 Task: Create a due date automation trigger when advanced on, on the wednesday of the week before a card is due add checklist without checklist at 11:00 AM.
Action: Mouse moved to (1222, 87)
Screenshot: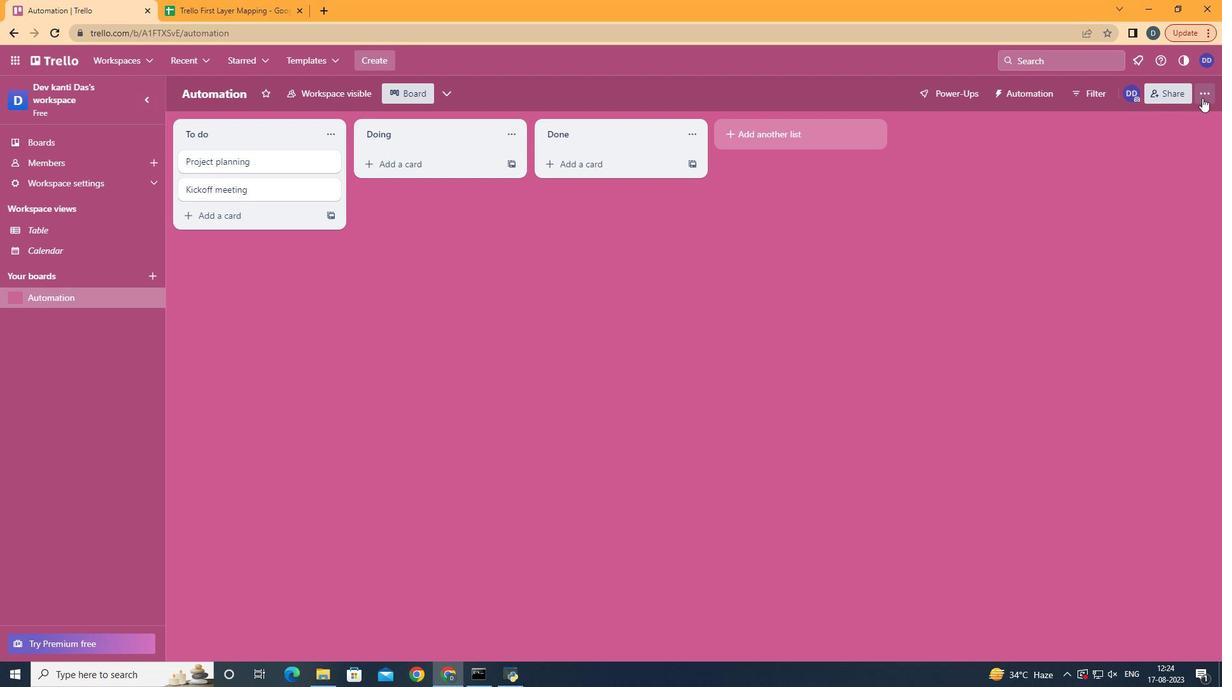 
Action: Mouse pressed left at (1222, 87)
Screenshot: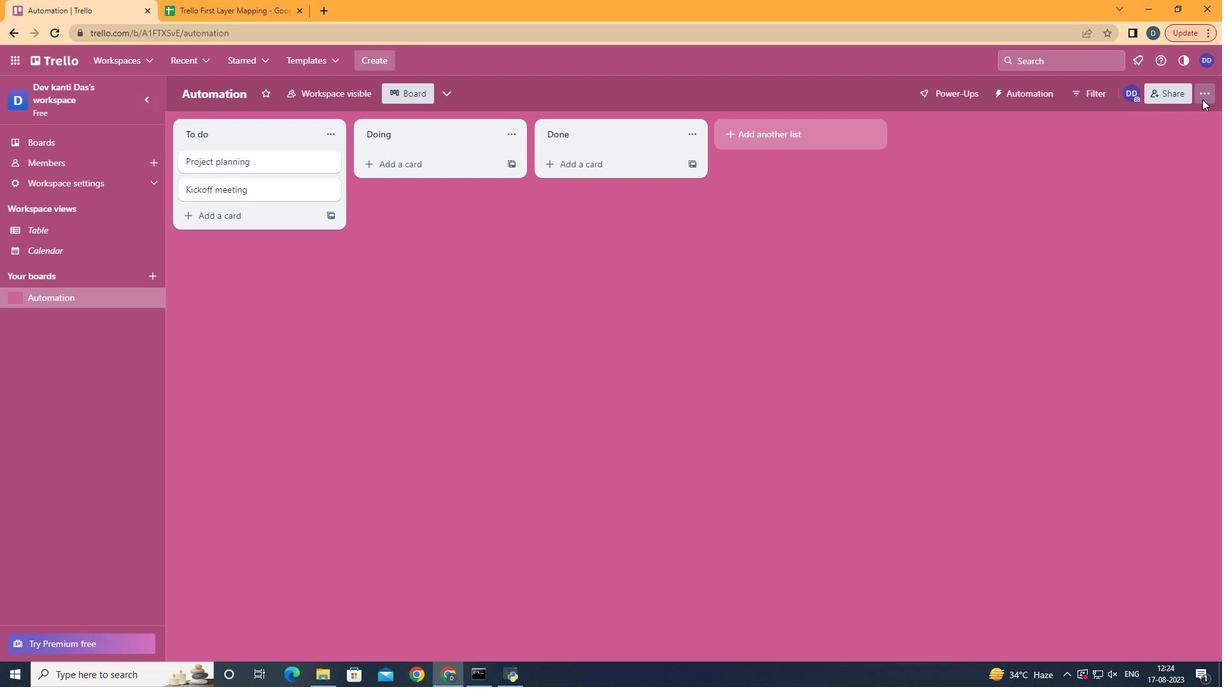 
Action: Mouse moved to (1182, 260)
Screenshot: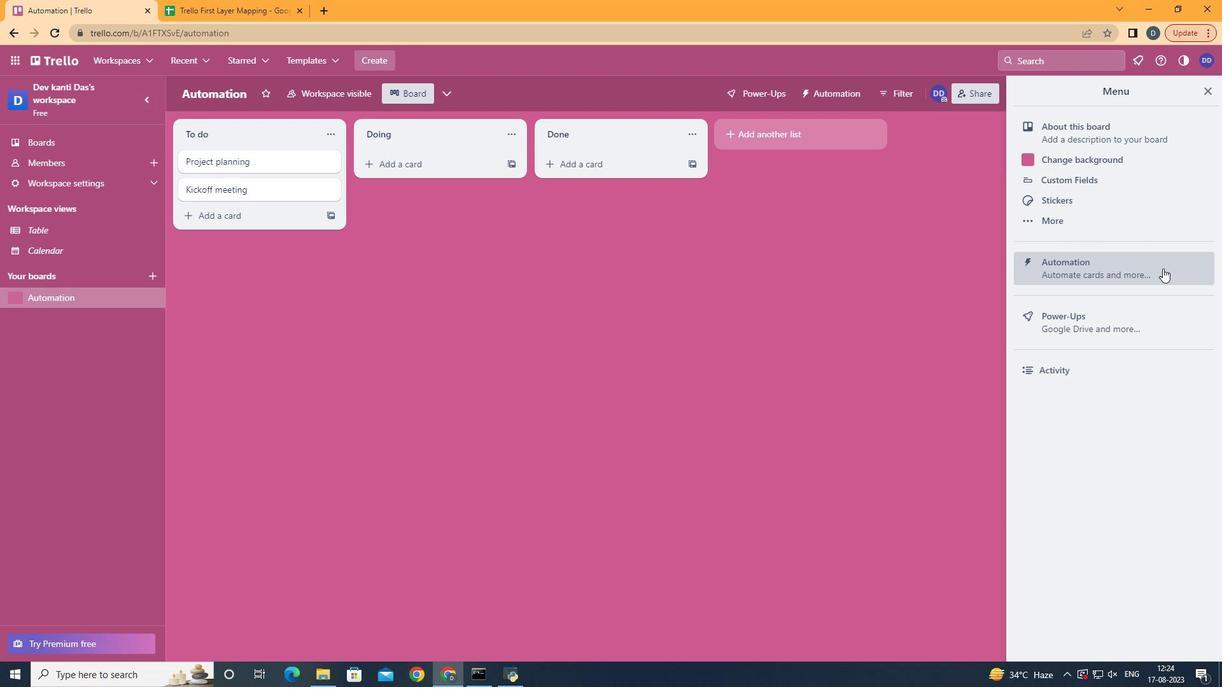 
Action: Mouse pressed left at (1182, 260)
Screenshot: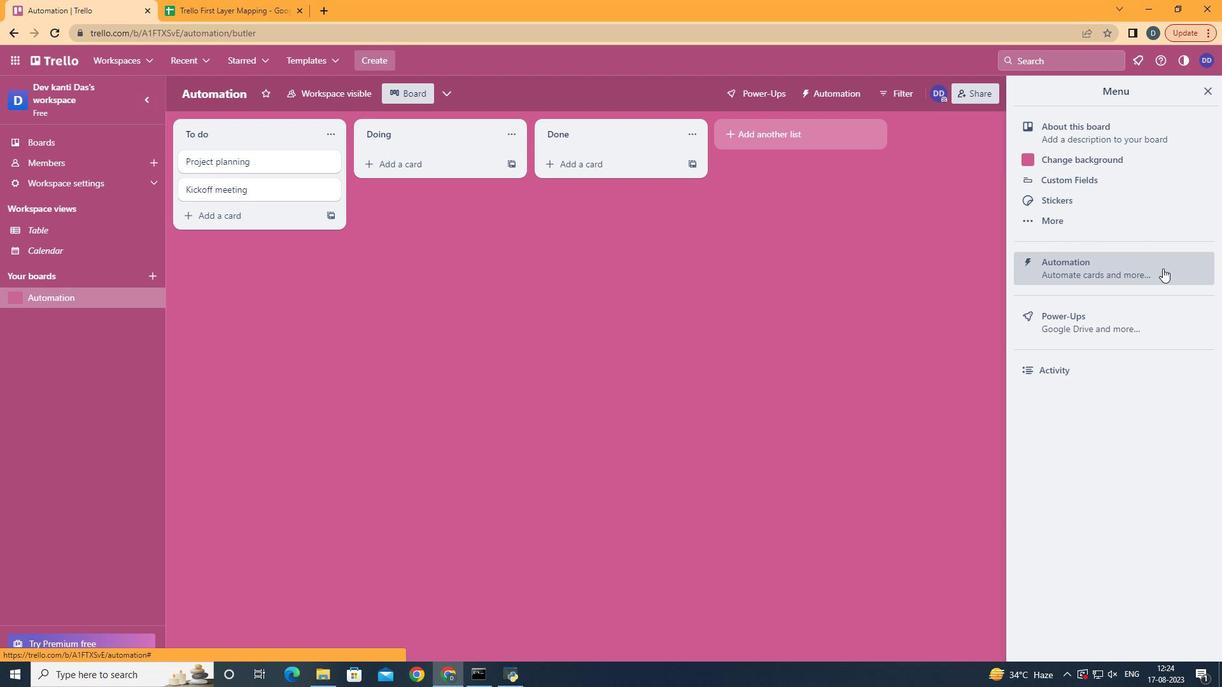 
Action: Mouse moved to (270, 252)
Screenshot: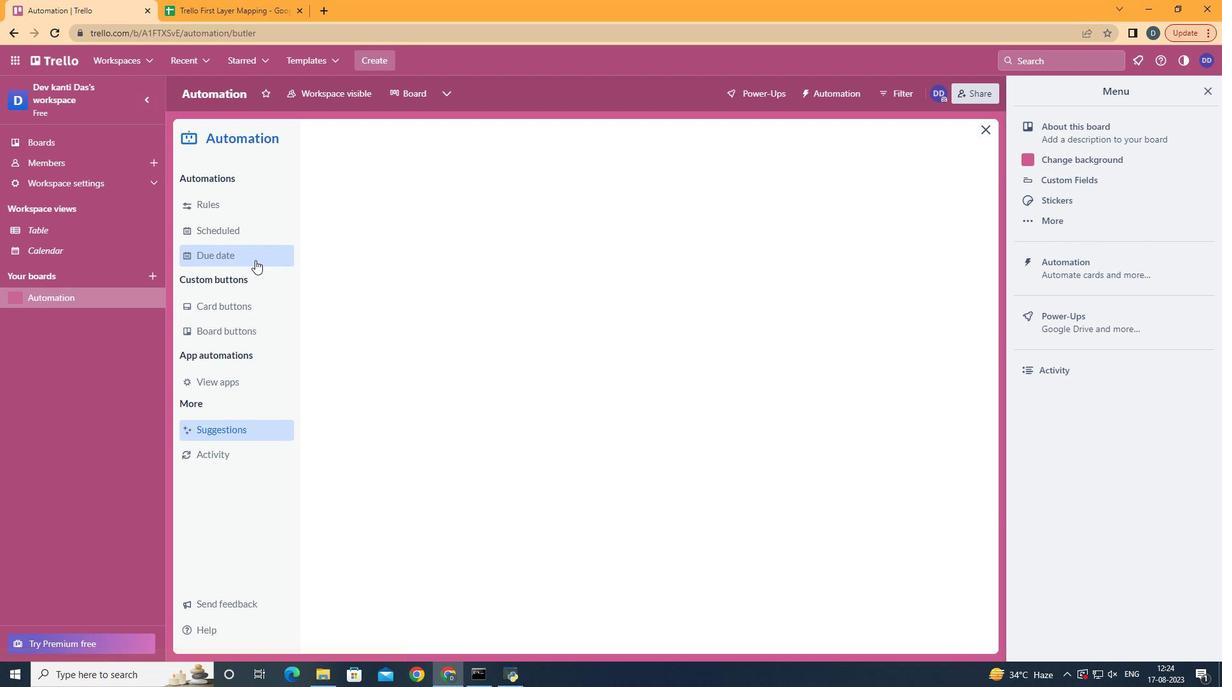 
Action: Mouse pressed left at (270, 252)
Screenshot: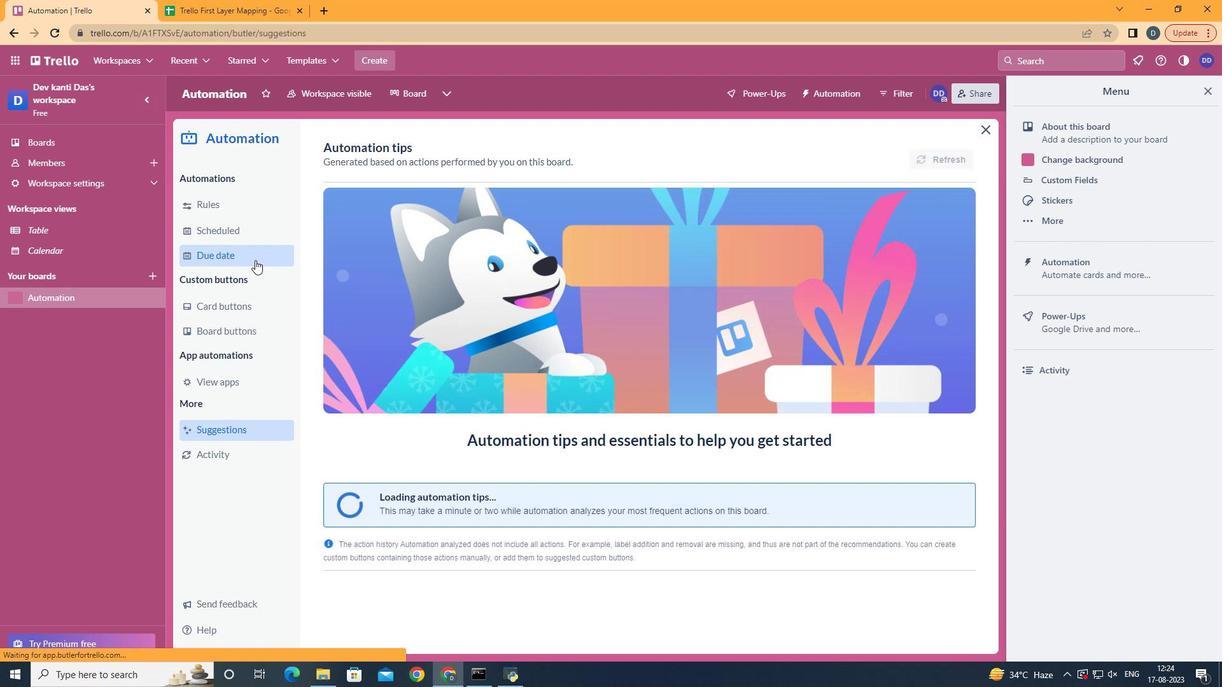 
Action: Mouse moved to (912, 141)
Screenshot: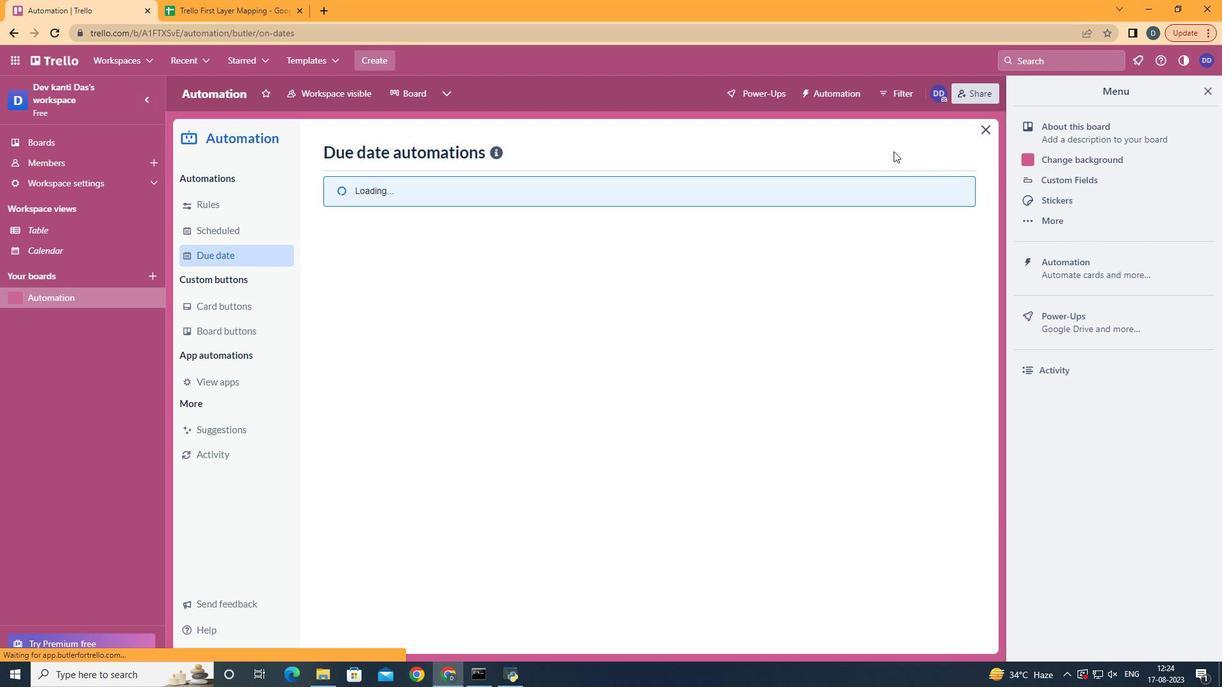 
Action: Mouse pressed left at (912, 141)
Screenshot: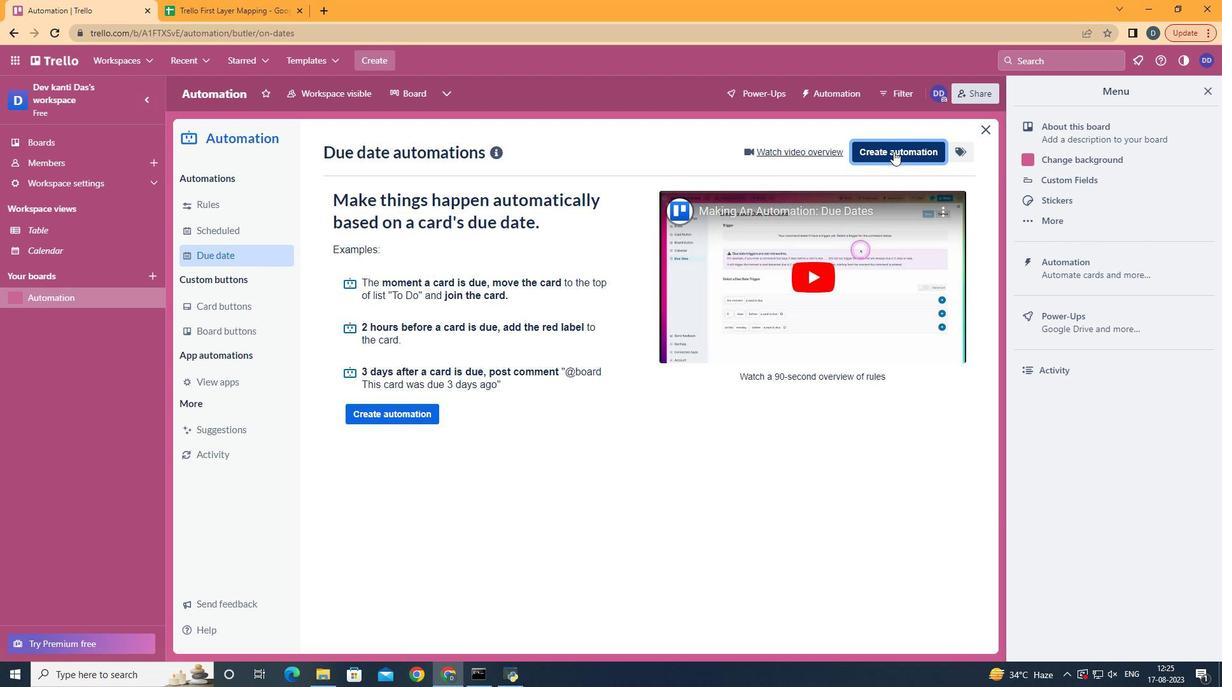 
Action: Mouse moved to (688, 254)
Screenshot: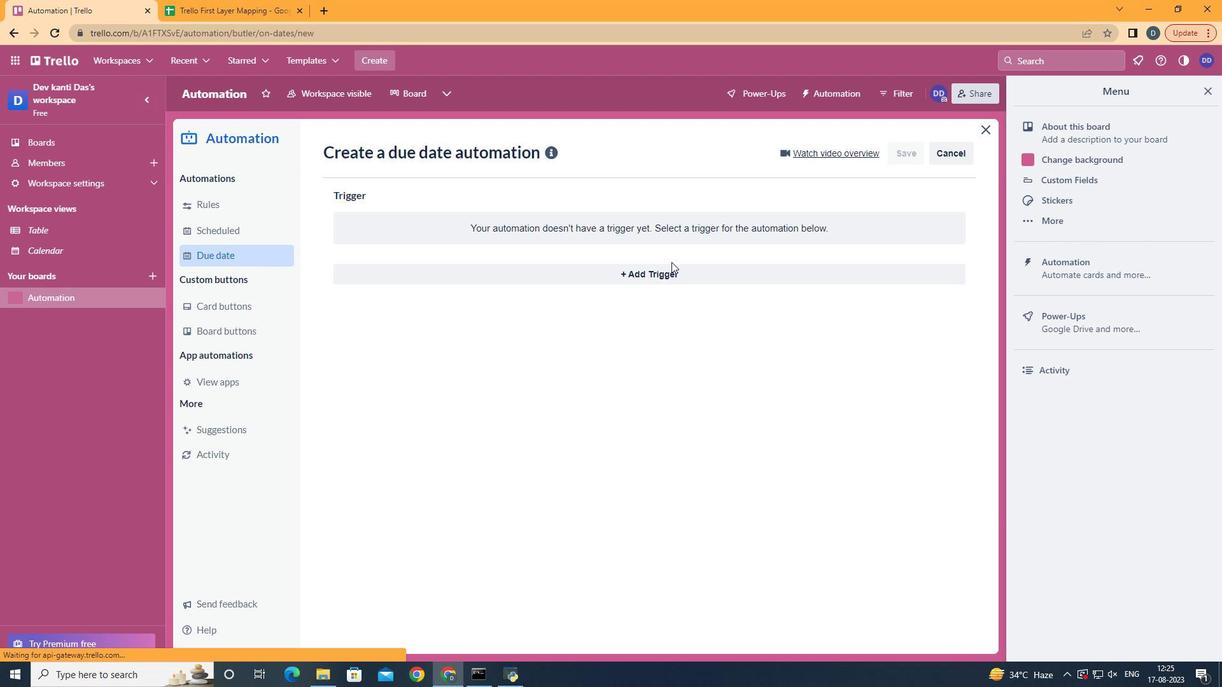 
Action: Mouse pressed left at (688, 254)
Screenshot: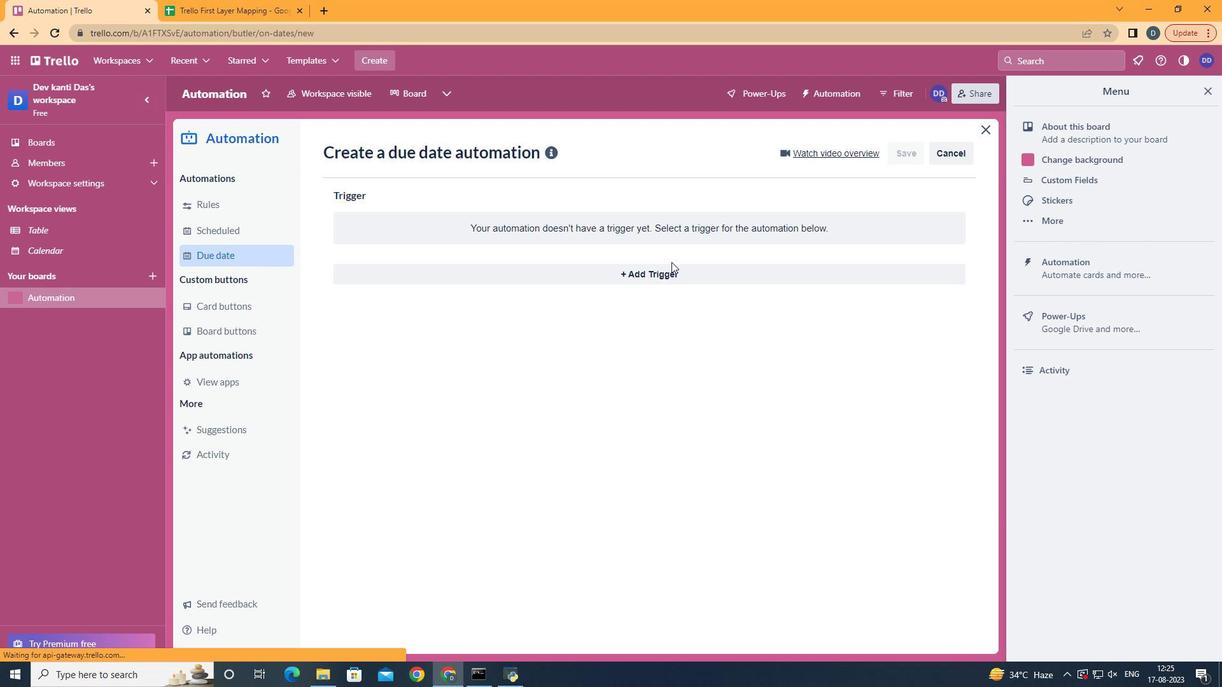 
Action: Mouse moved to (695, 261)
Screenshot: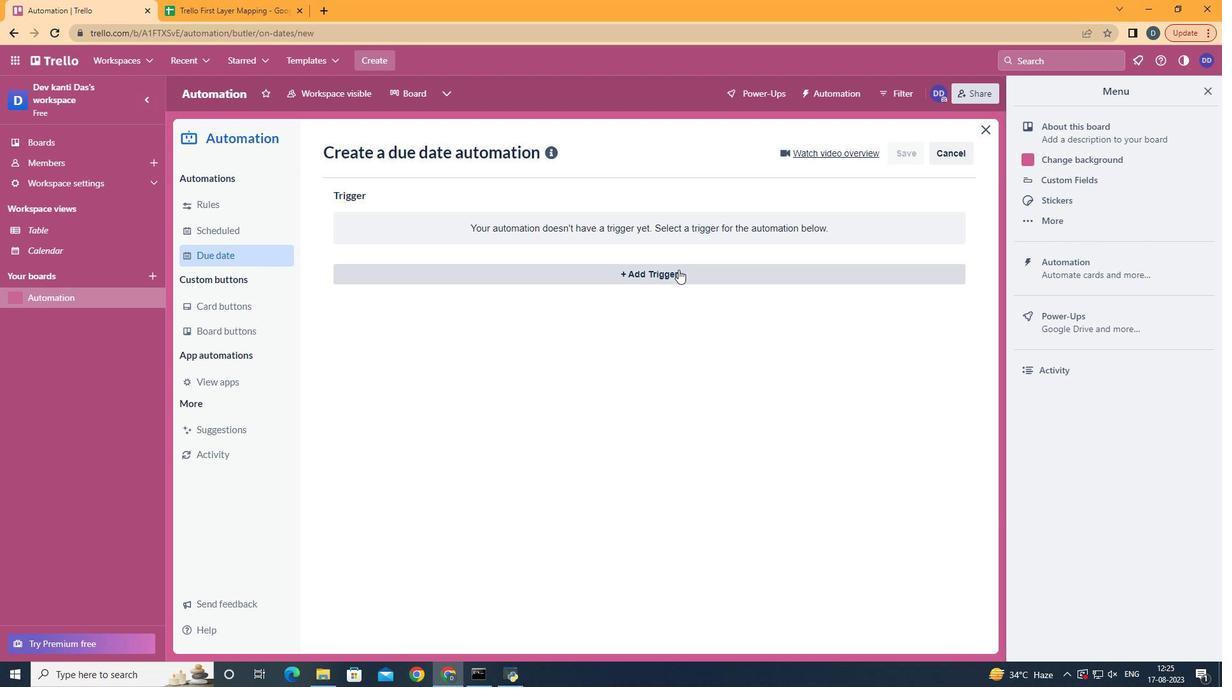 
Action: Mouse pressed left at (695, 261)
Screenshot: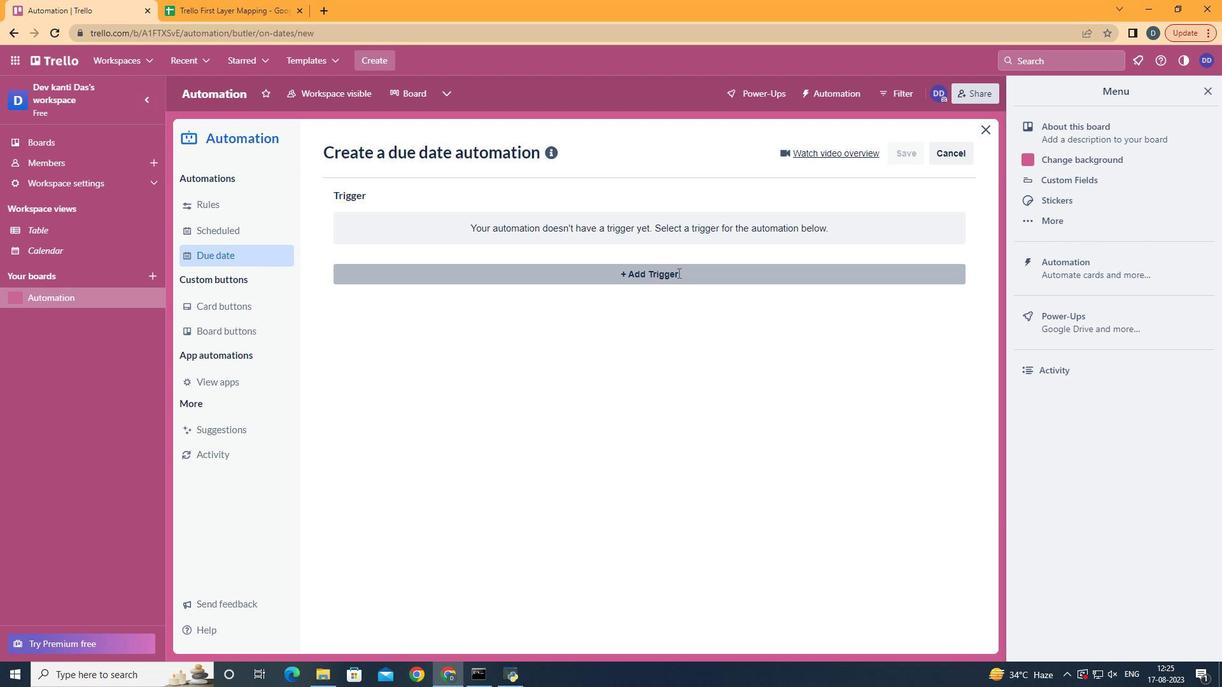
Action: Mouse moved to (440, 377)
Screenshot: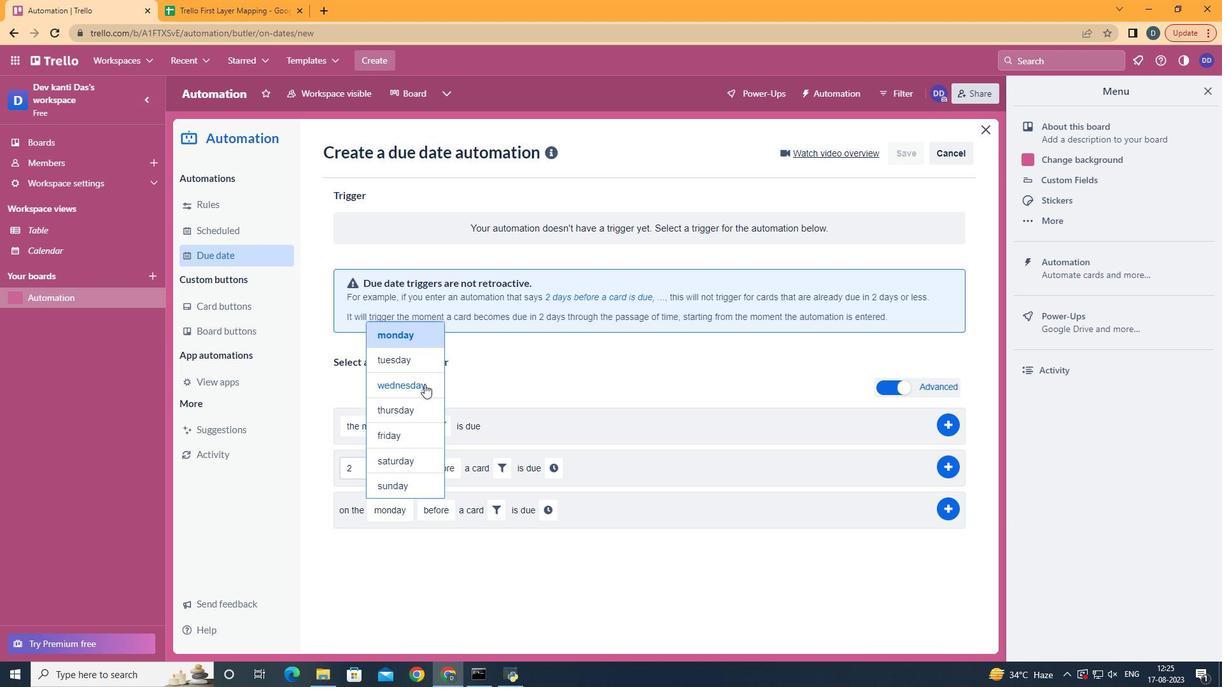 
Action: Mouse pressed left at (440, 377)
Screenshot: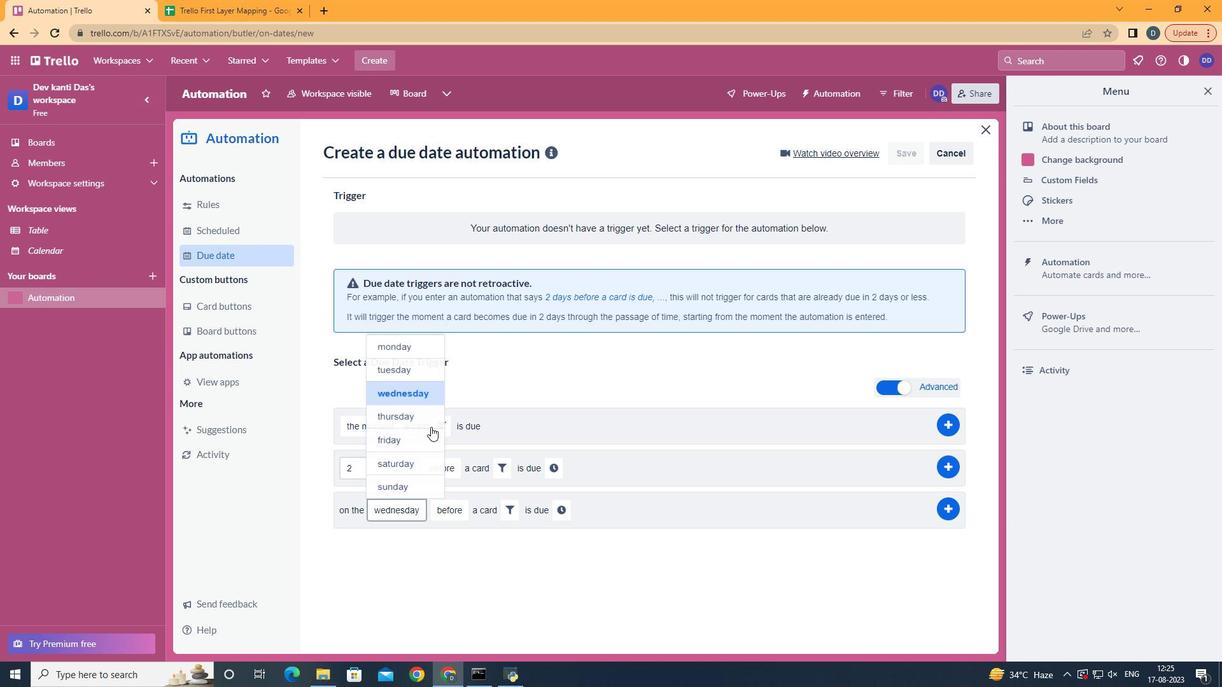 
Action: Mouse moved to (486, 612)
Screenshot: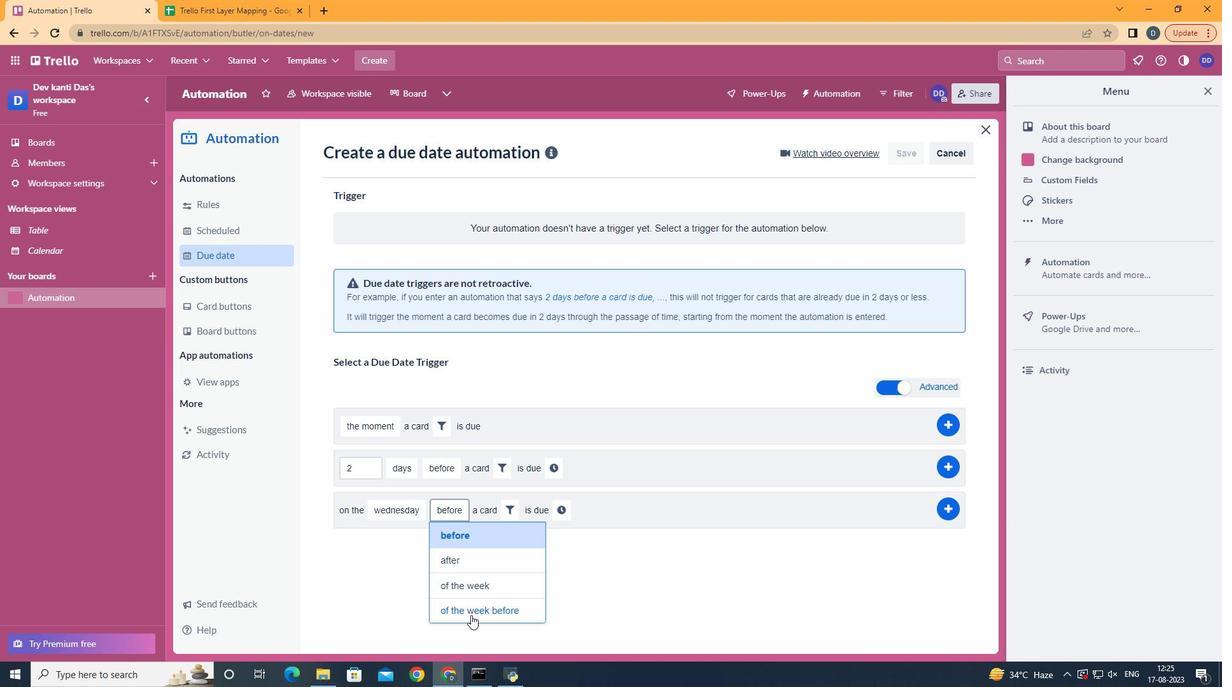 
Action: Mouse pressed left at (486, 612)
Screenshot: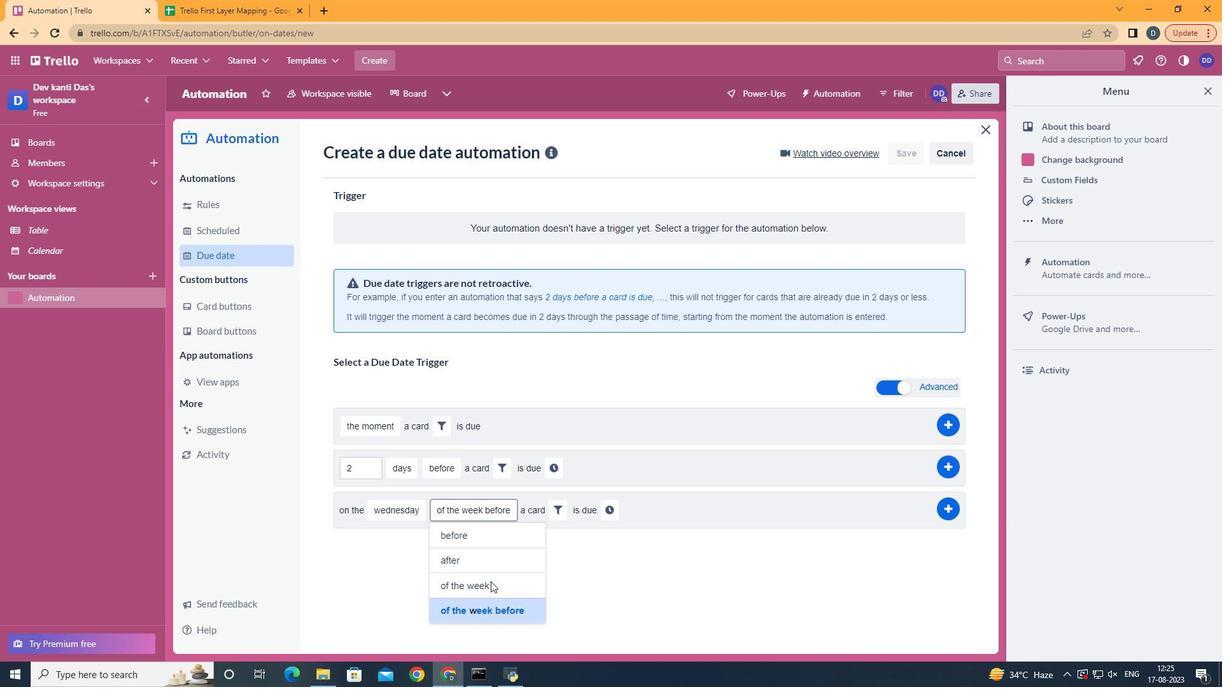 
Action: Mouse moved to (575, 506)
Screenshot: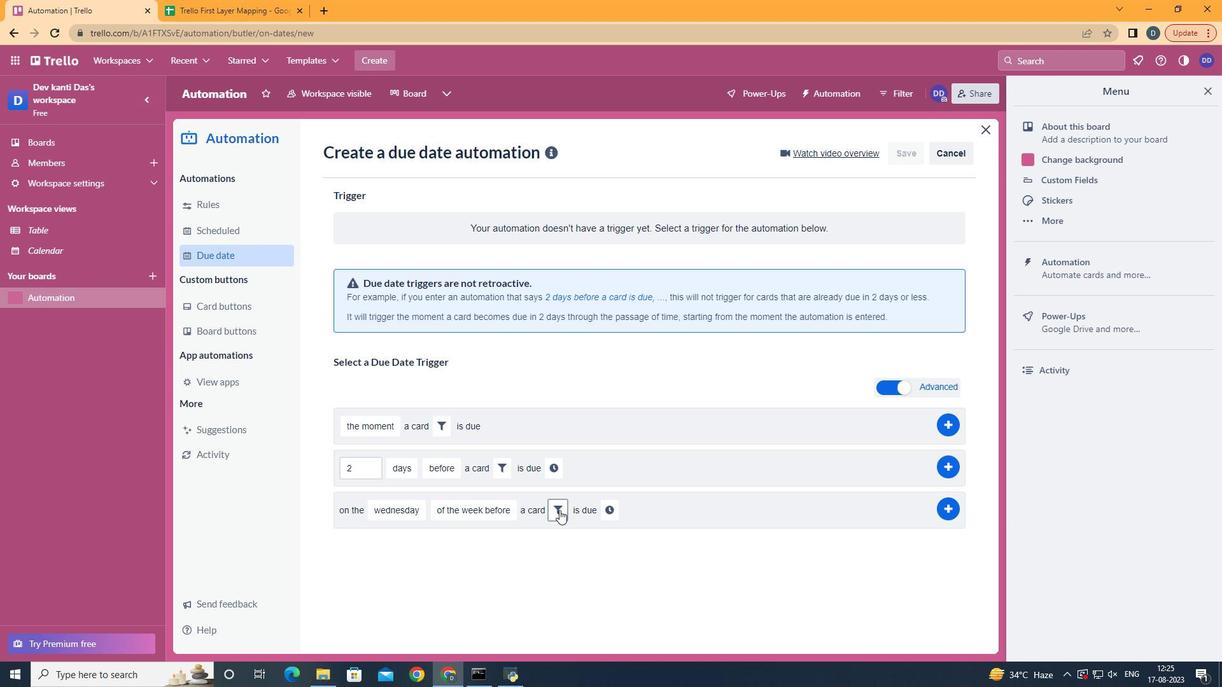 
Action: Mouse pressed left at (575, 506)
Screenshot: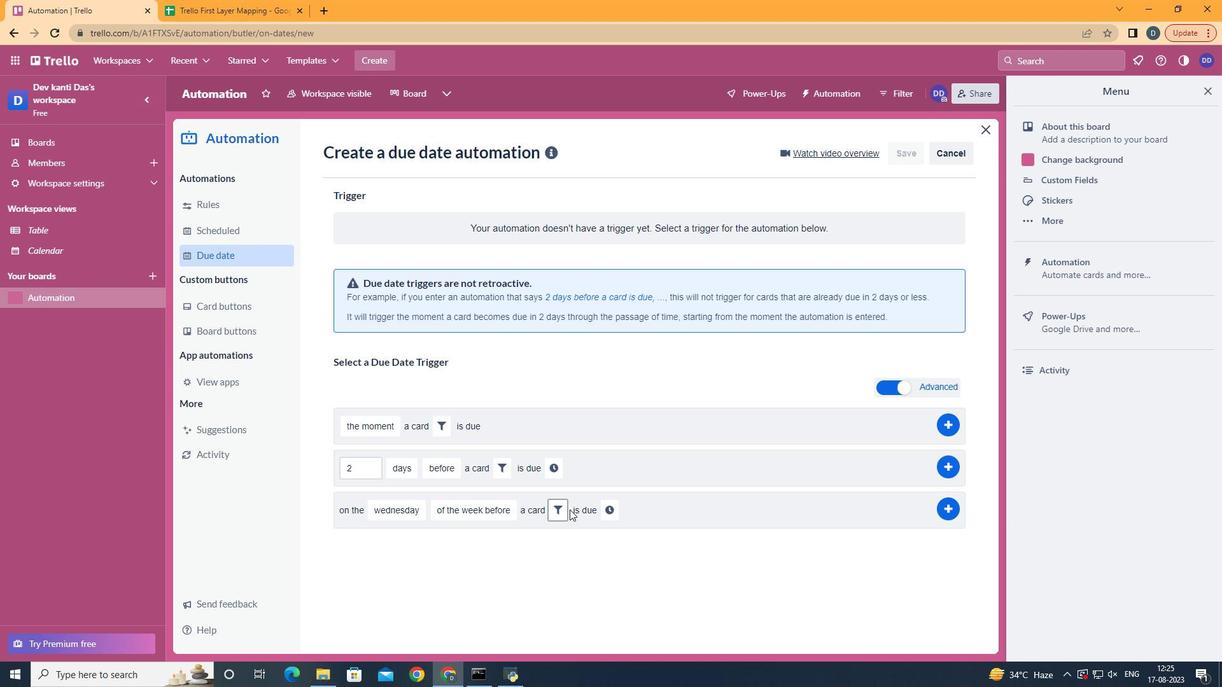 
Action: Mouse moved to (652, 547)
Screenshot: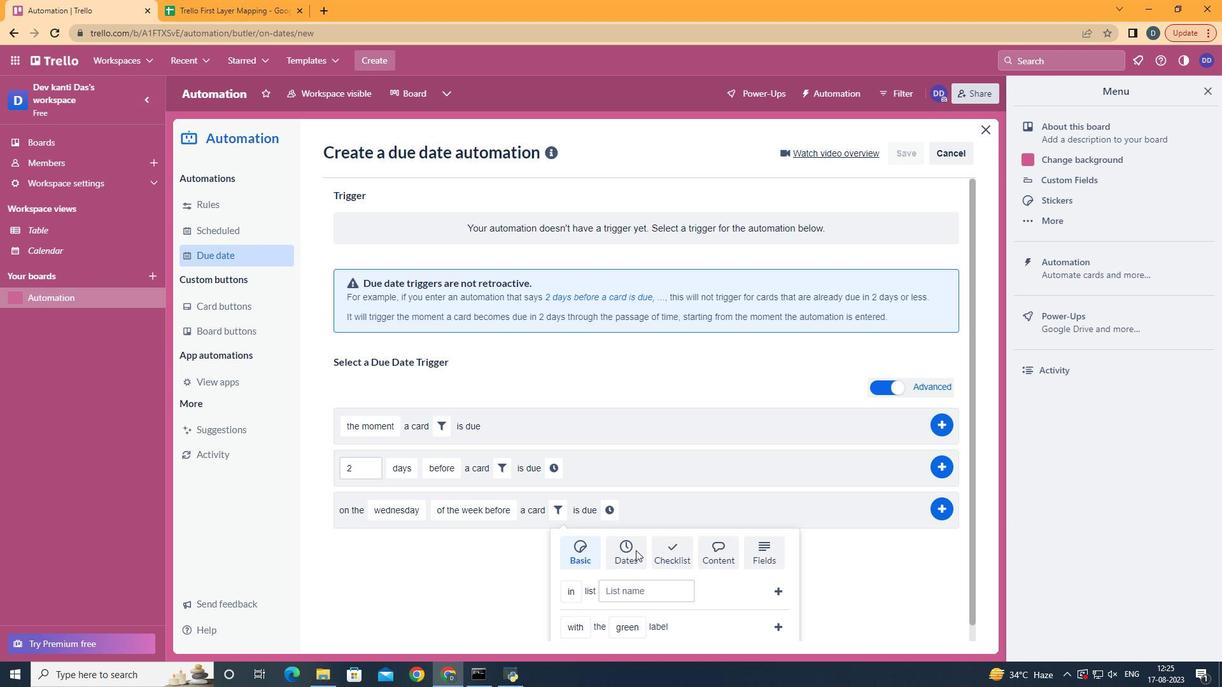 
Action: Mouse pressed left at (652, 547)
Screenshot: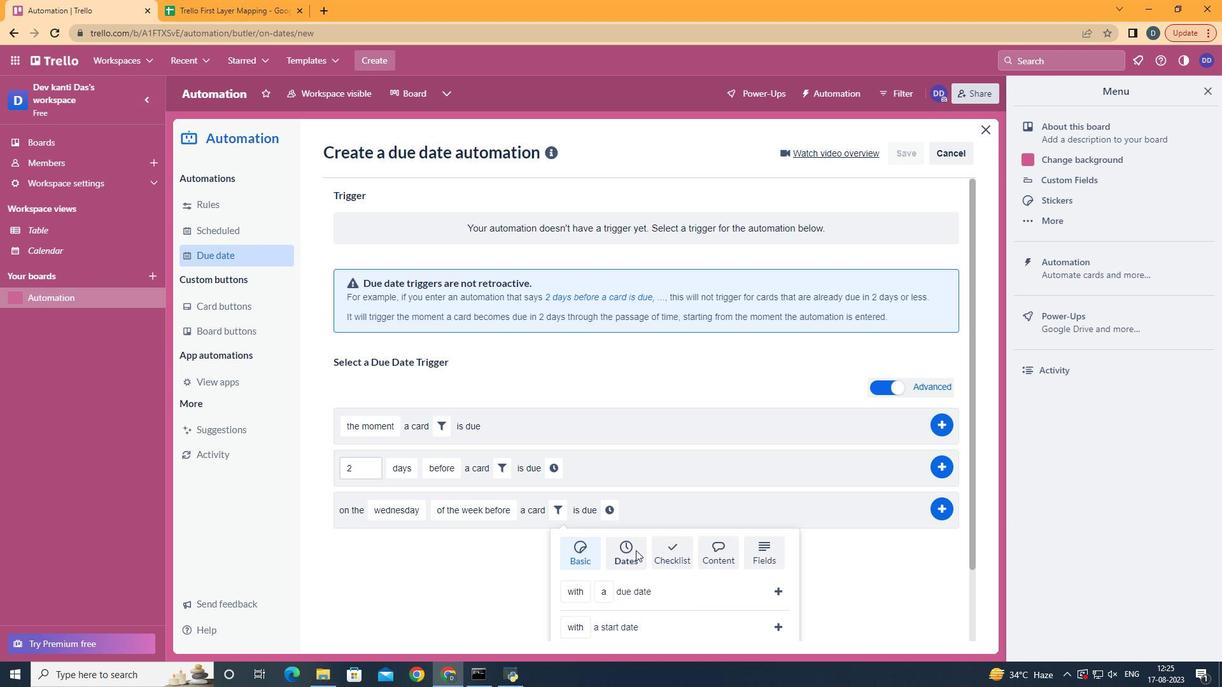 
Action: Mouse moved to (654, 547)
Screenshot: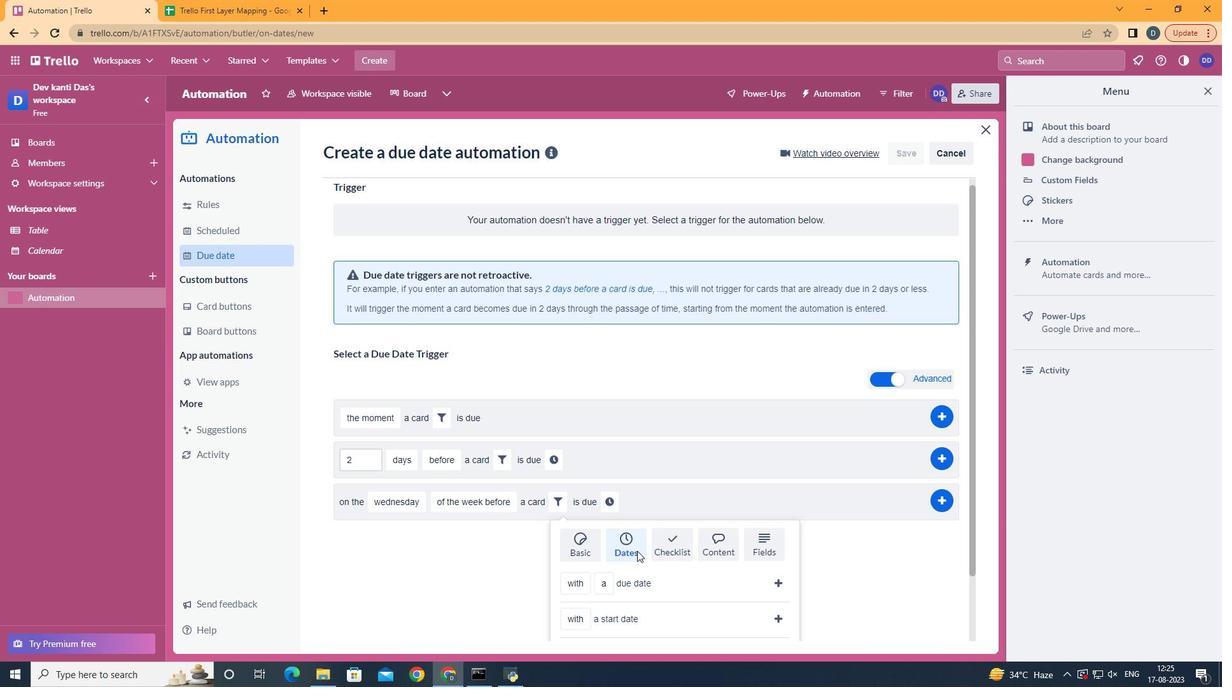 
Action: Mouse scrolled (654, 547) with delta (0, 0)
Screenshot: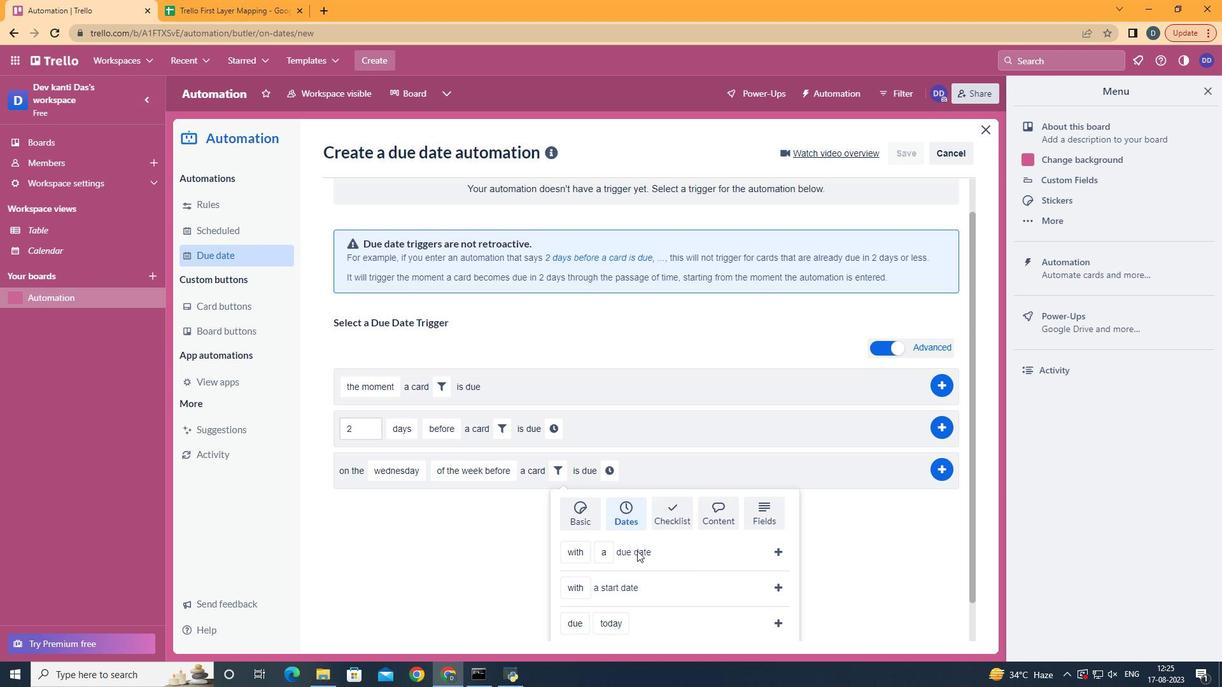 
Action: Mouse scrolled (654, 547) with delta (0, 0)
Screenshot: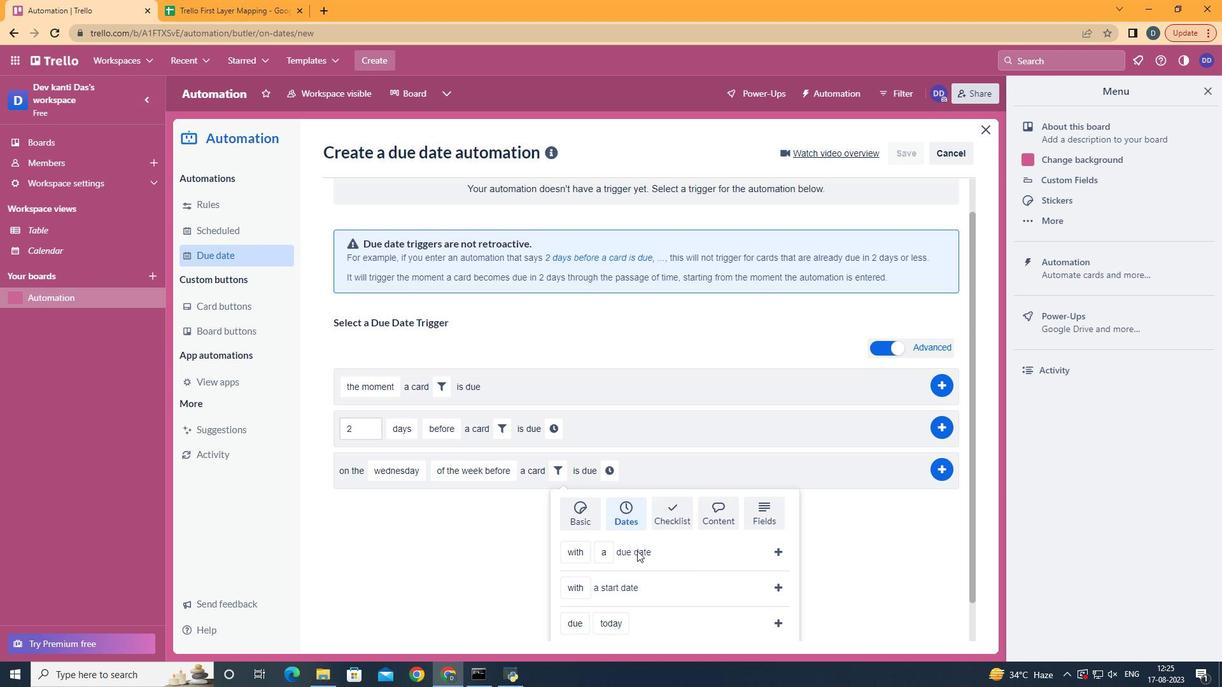 
Action: Mouse scrolled (654, 547) with delta (0, 0)
Screenshot: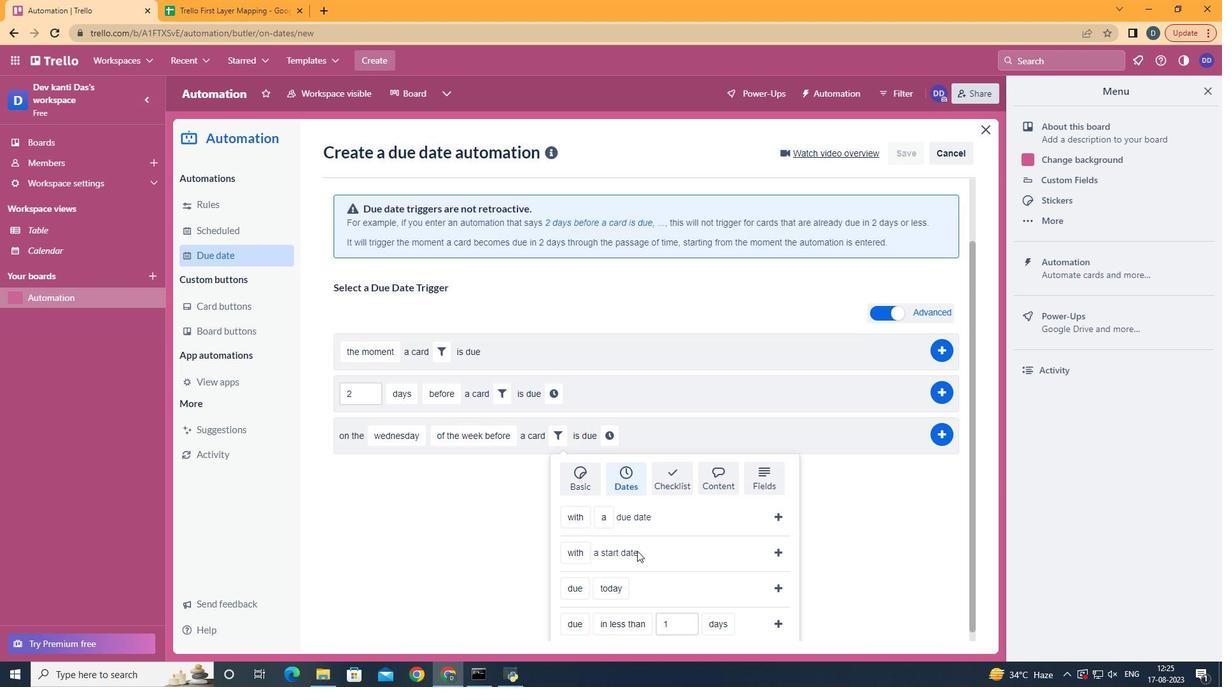 
Action: Mouse scrolled (654, 547) with delta (0, 0)
Screenshot: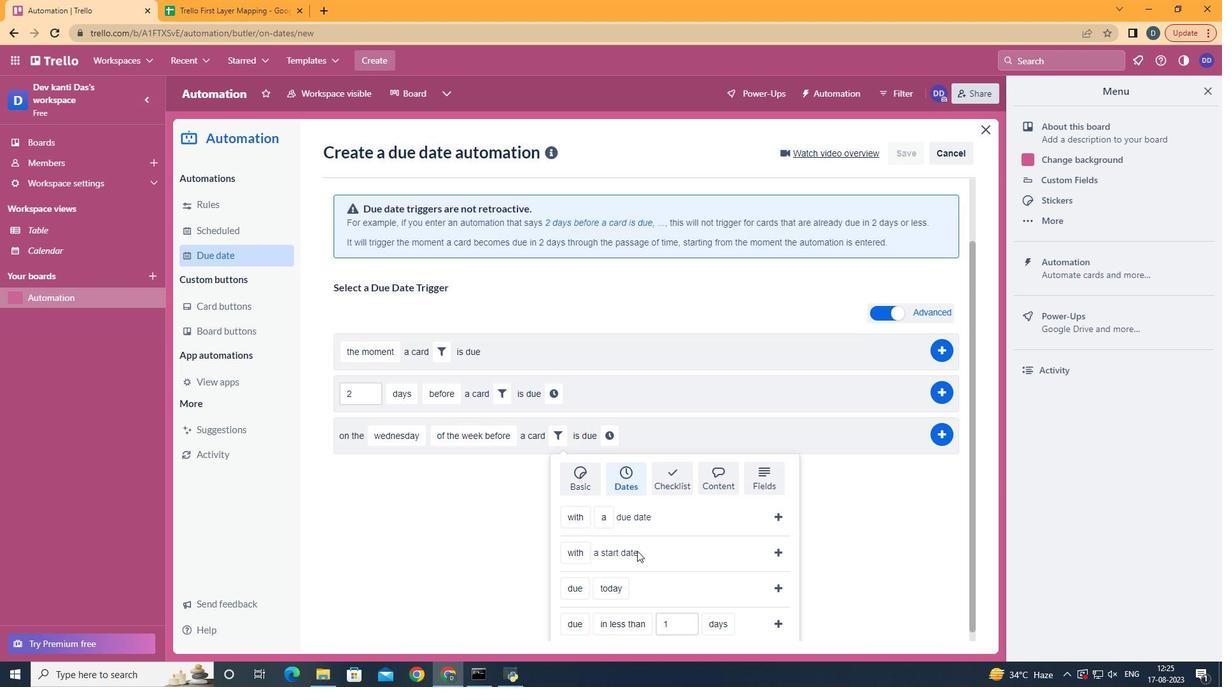 
Action: Mouse scrolled (654, 547) with delta (0, 0)
Screenshot: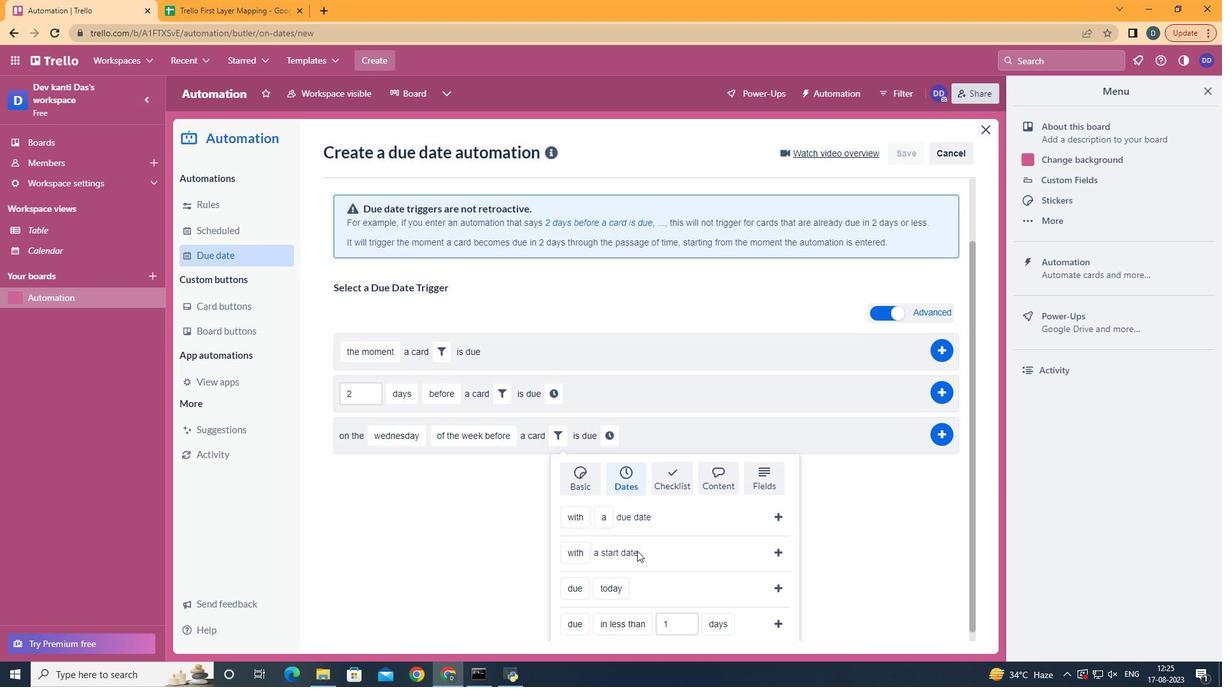 
Action: Mouse scrolled (654, 547) with delta (0, 0)
Screenshot: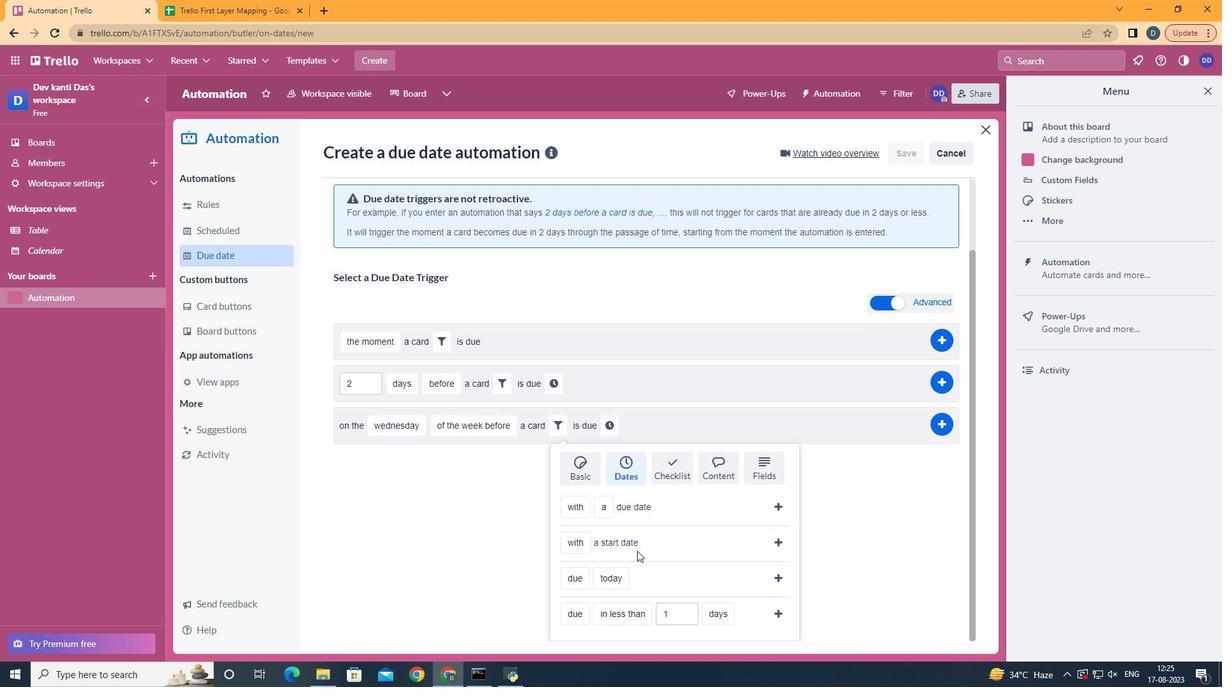 
Action: Mouse moved to (696, 469)
Screenshot: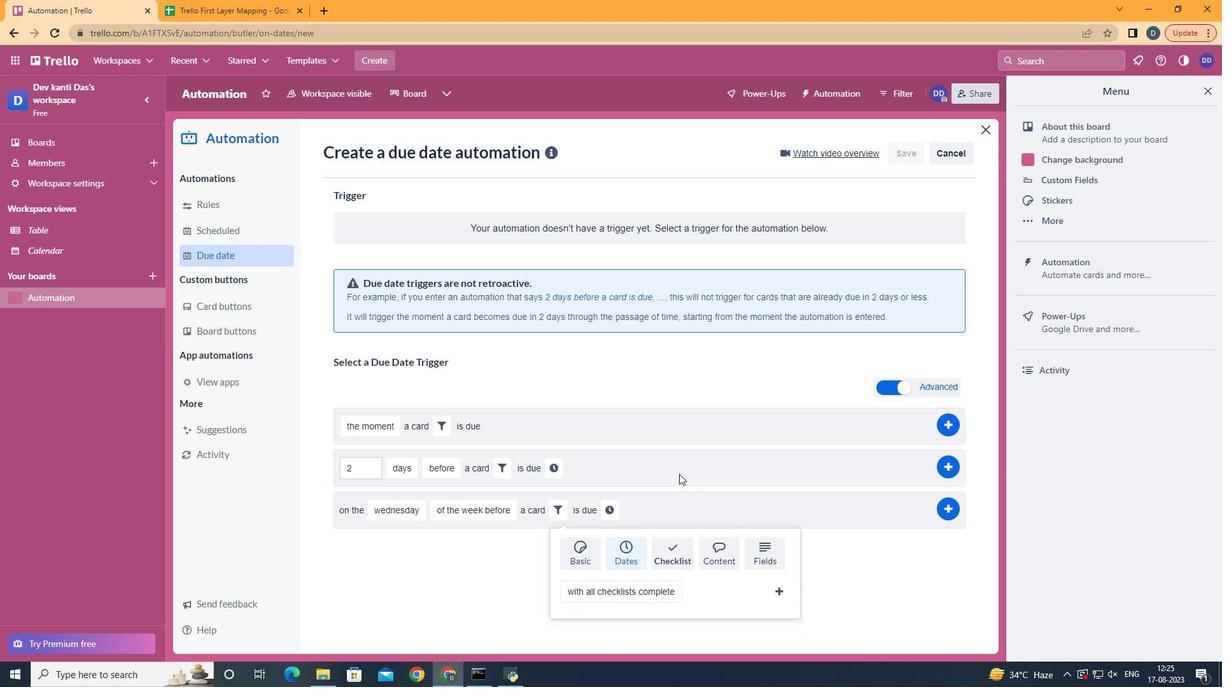 
Action: Mouse pressed left at (696, 469)
Screenshot: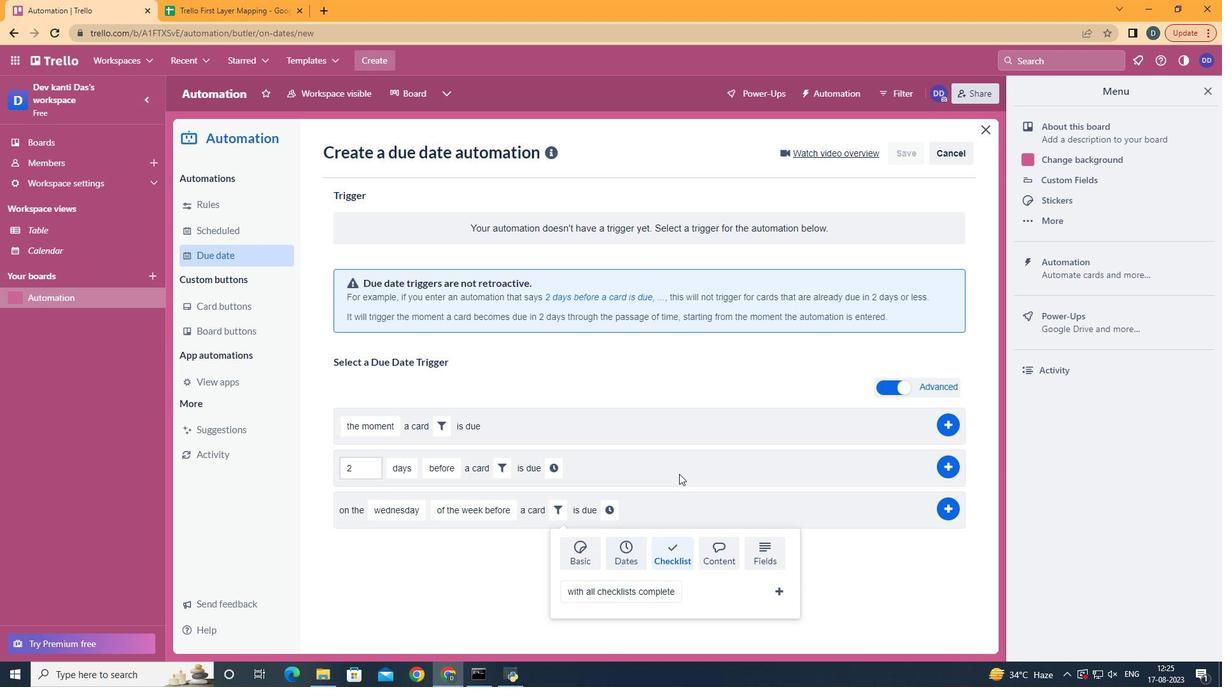 
Action: Mouse moved to (661, 566)
Screenshot: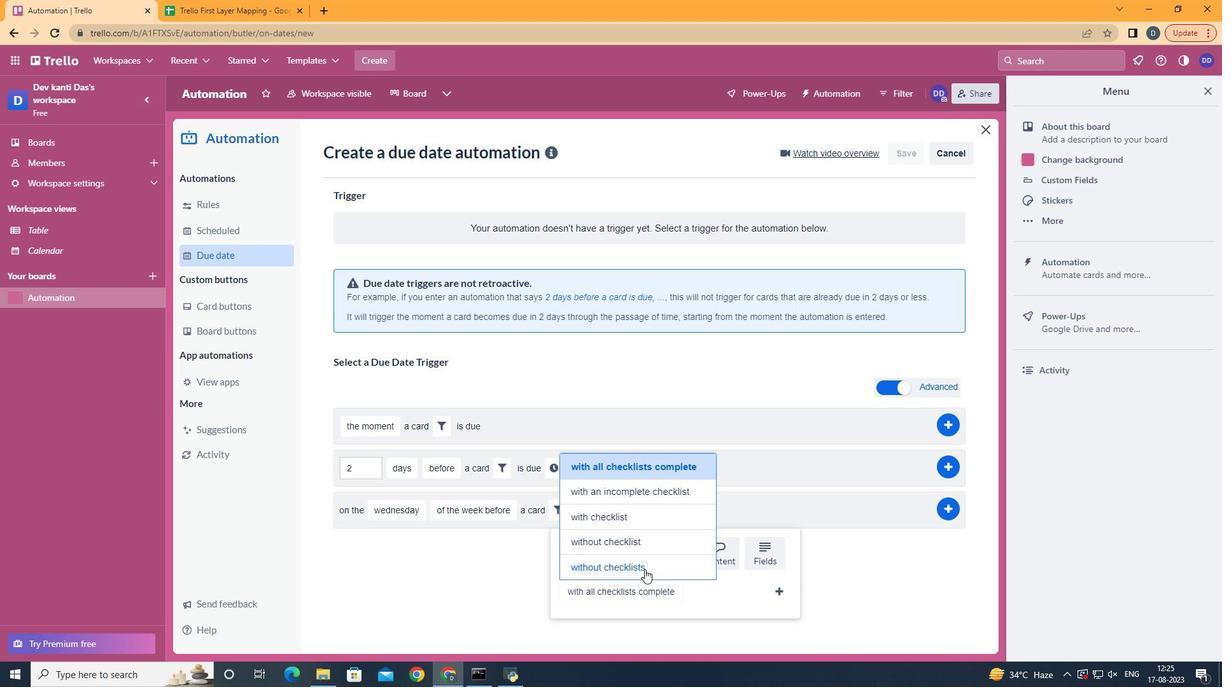 
Action: Mouse pressed left at (661, 566)
Screenshot: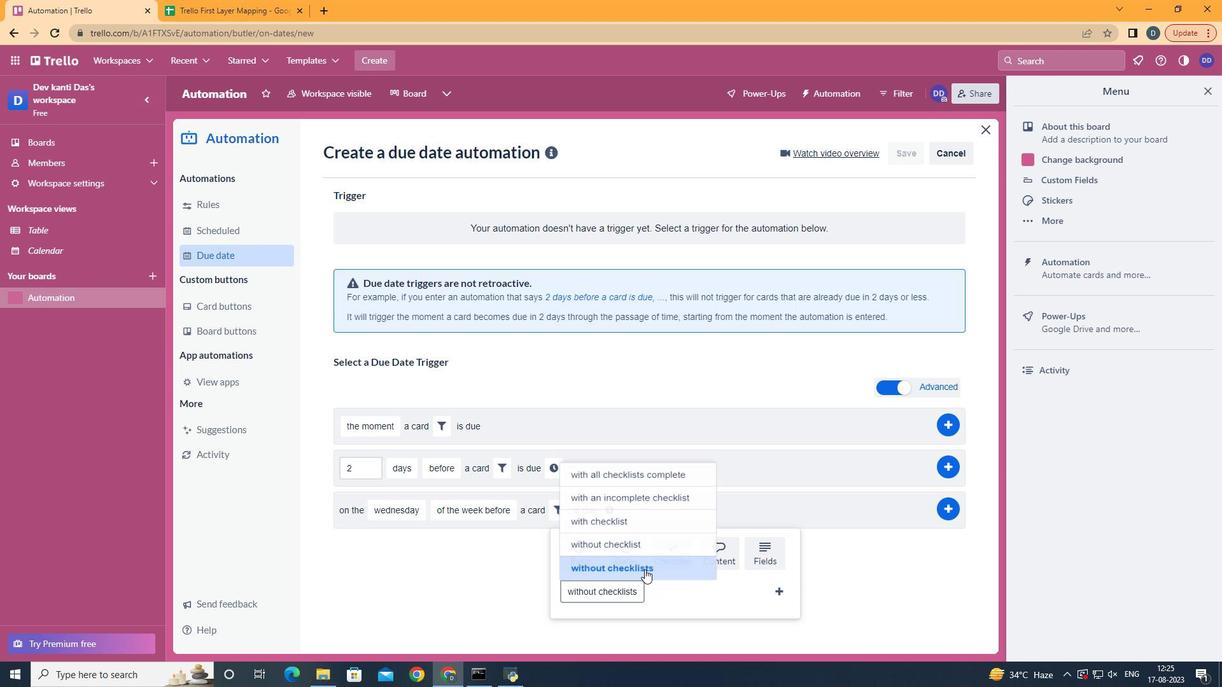 
Action: Mouse moved to (790, 584)
Screenshot: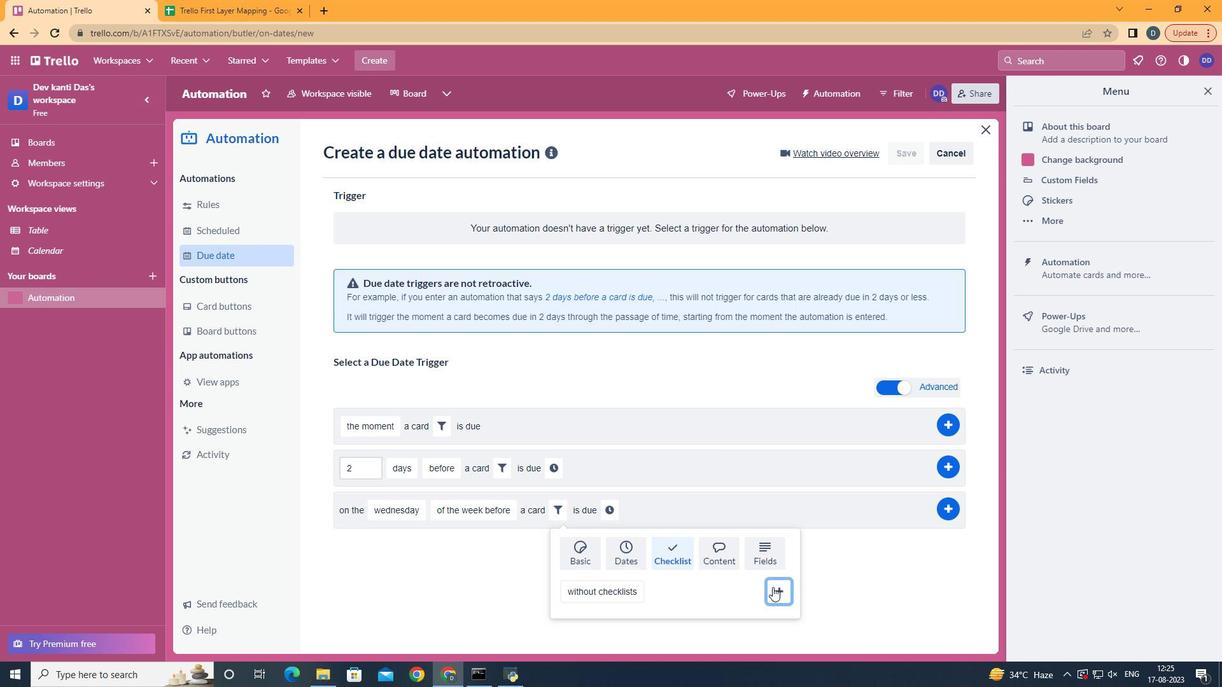 
Action: Mouse pressed left at (790, 584)
Screenshot: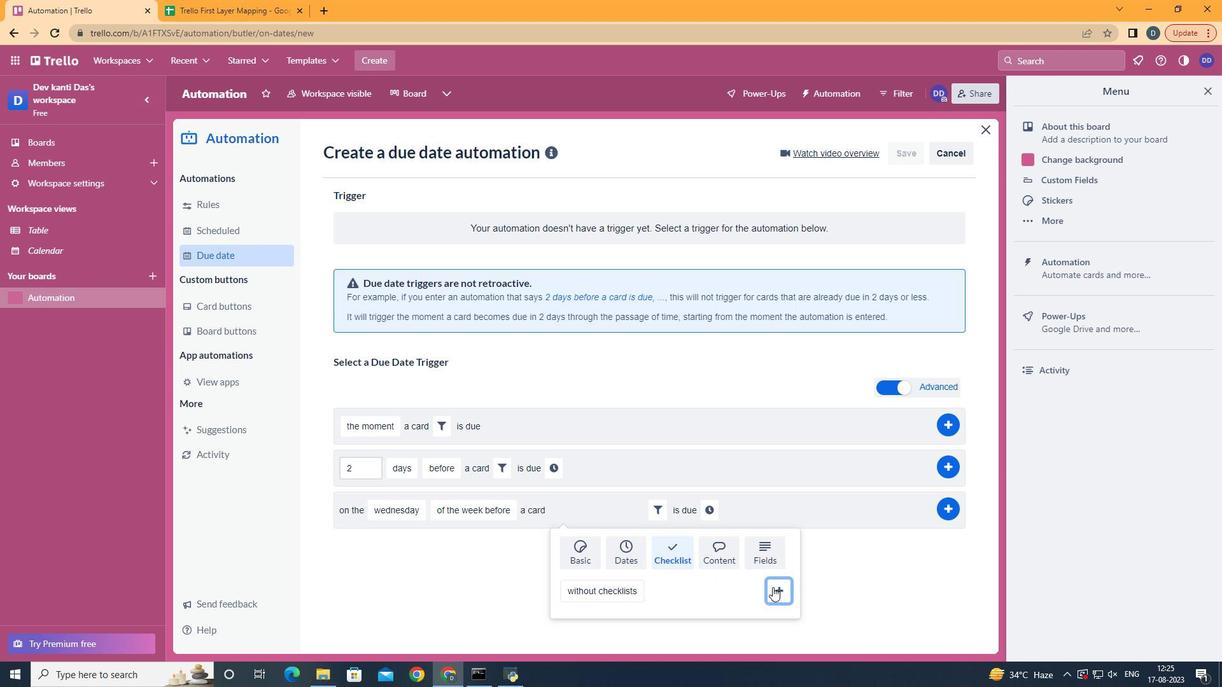 
Action: Mouse moved to (728, 512)
Screenshot: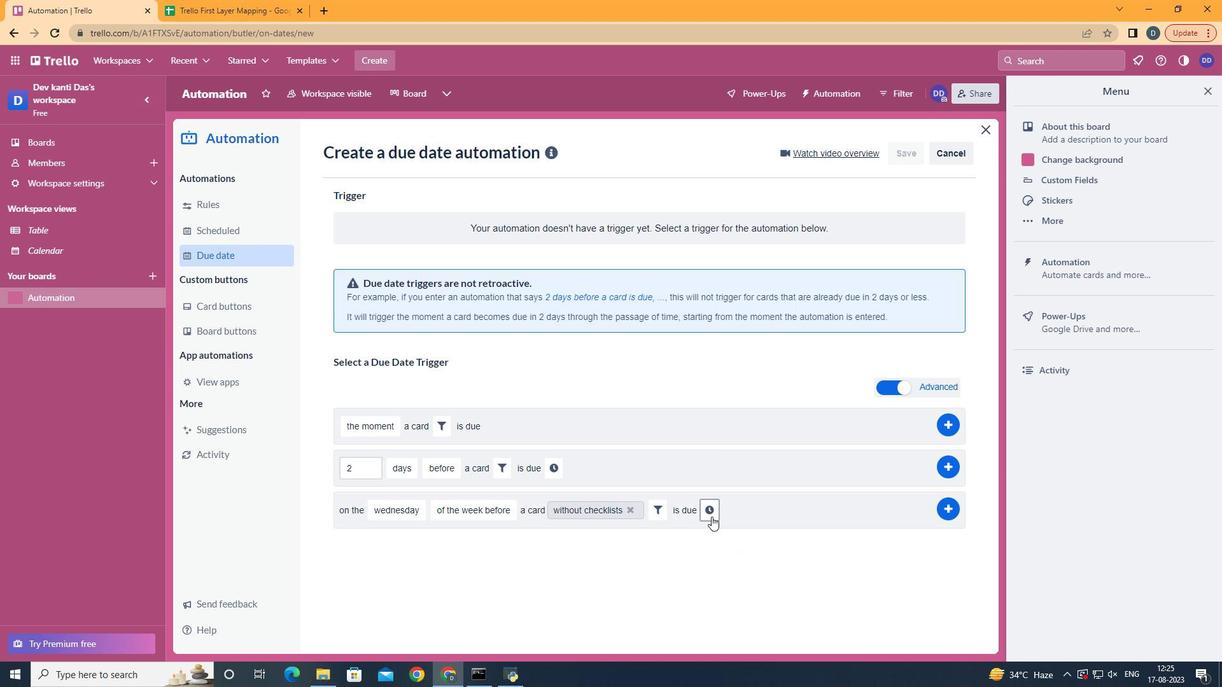 
Action: Mouse pressed left at (728, 512)
Screenshot: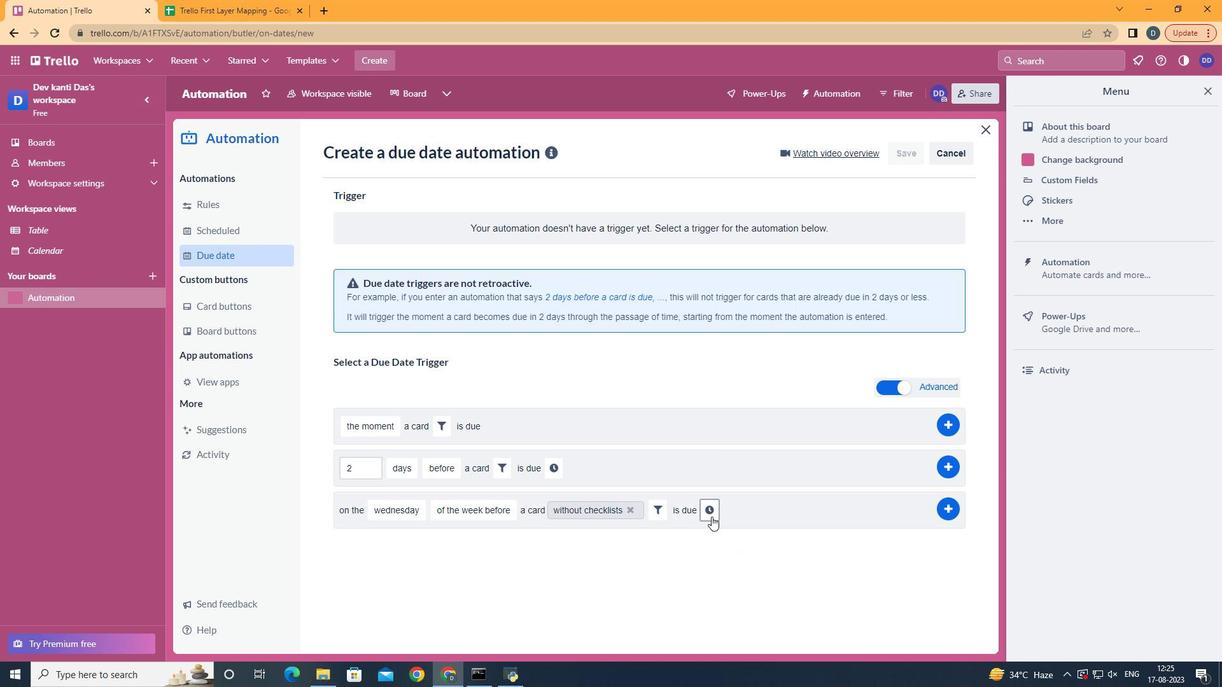 
Action: Mouse moved to (759, 513)
Screenshot: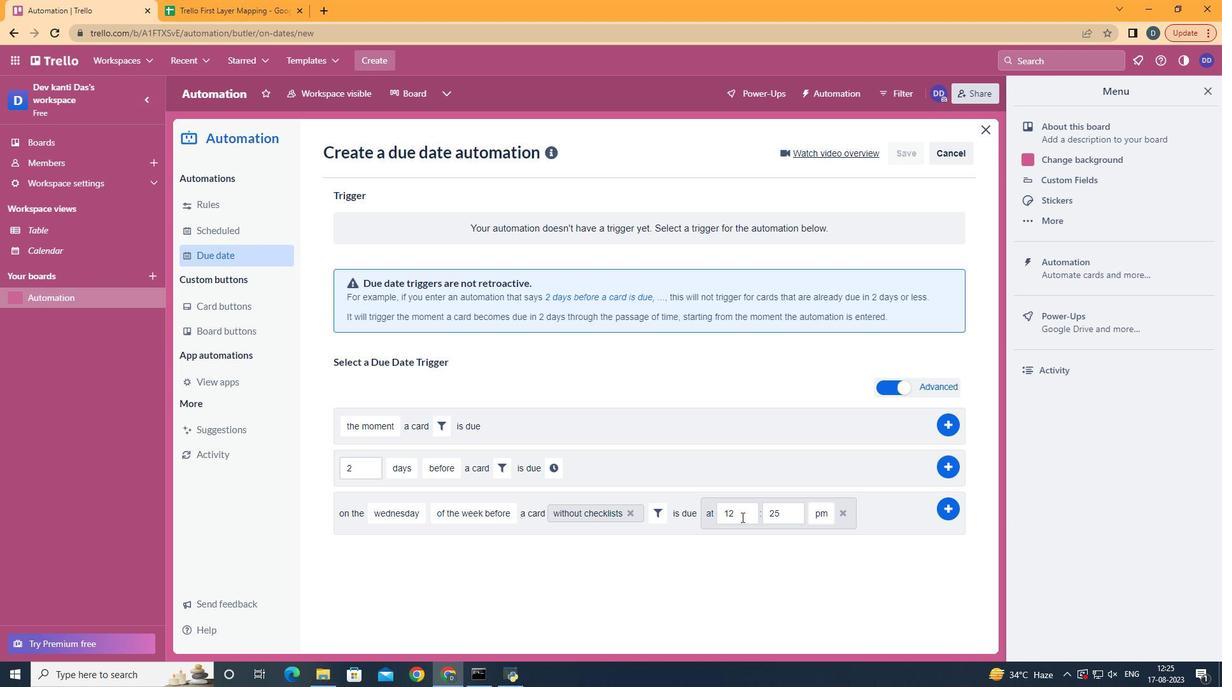 
Action: Mouse pressed left at (759, 513)
Screenshot: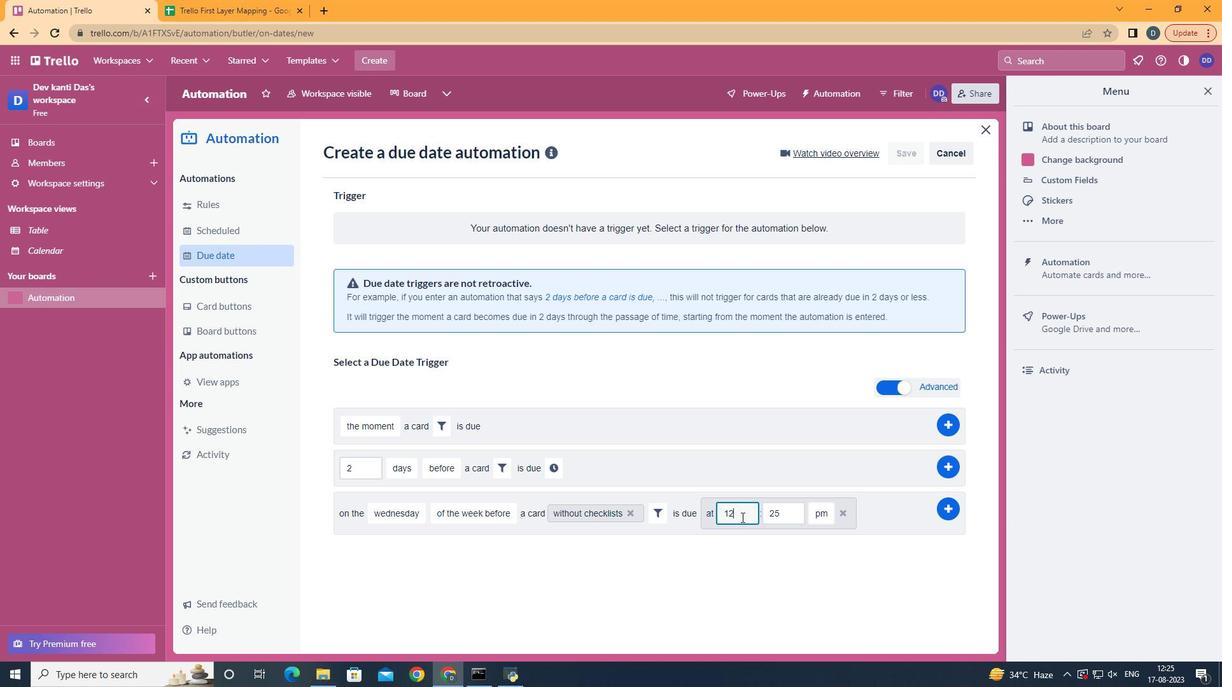 
Action: Key pressed <Key.backspace>1
Screenshot: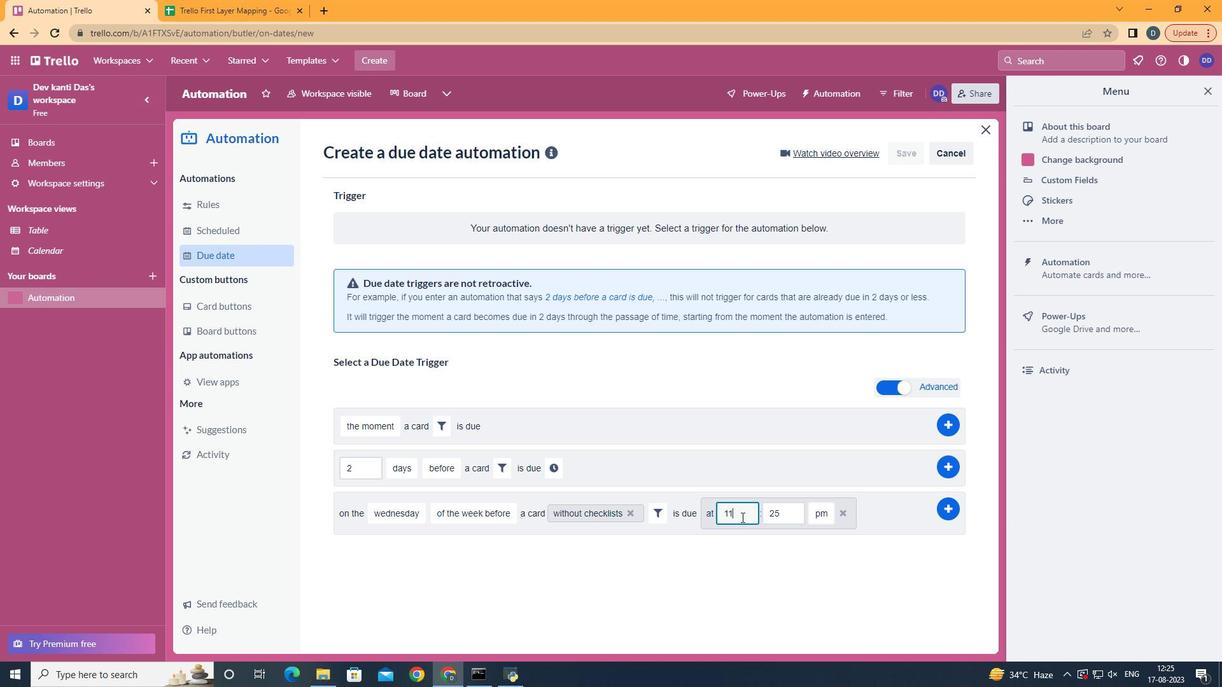 
Action: Mouse moved to (806, 503)
Screenshot: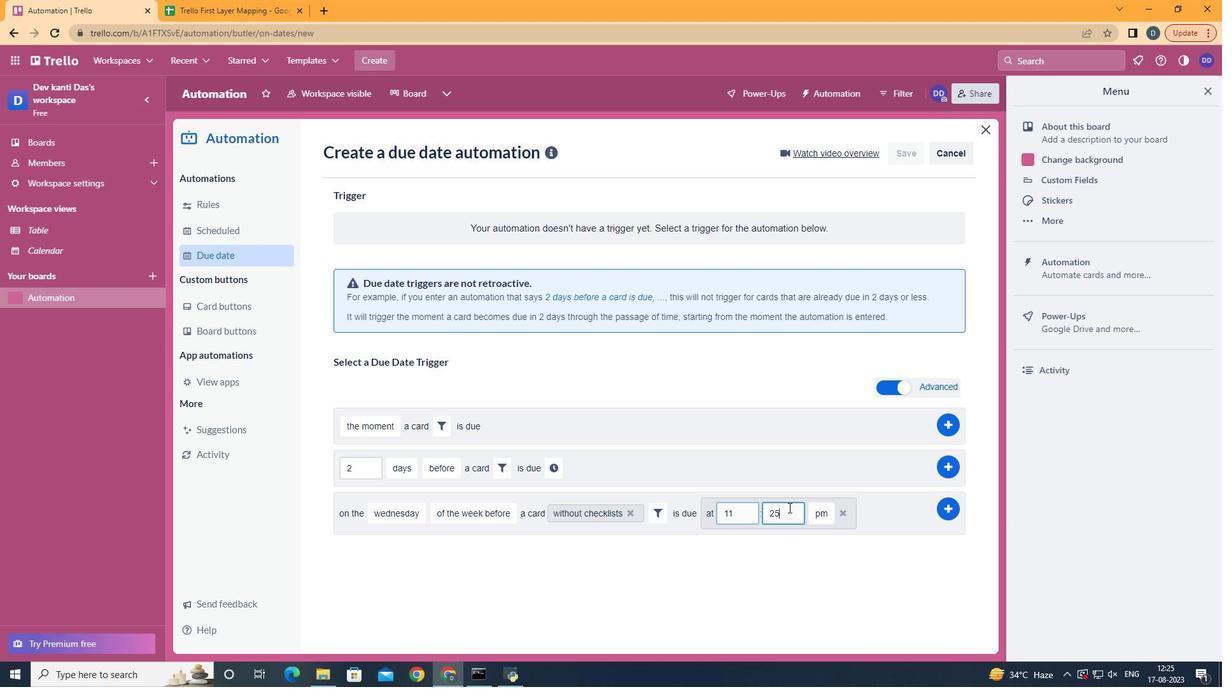 
Action: Mouse pressed left at (806, 503)
Screenshot: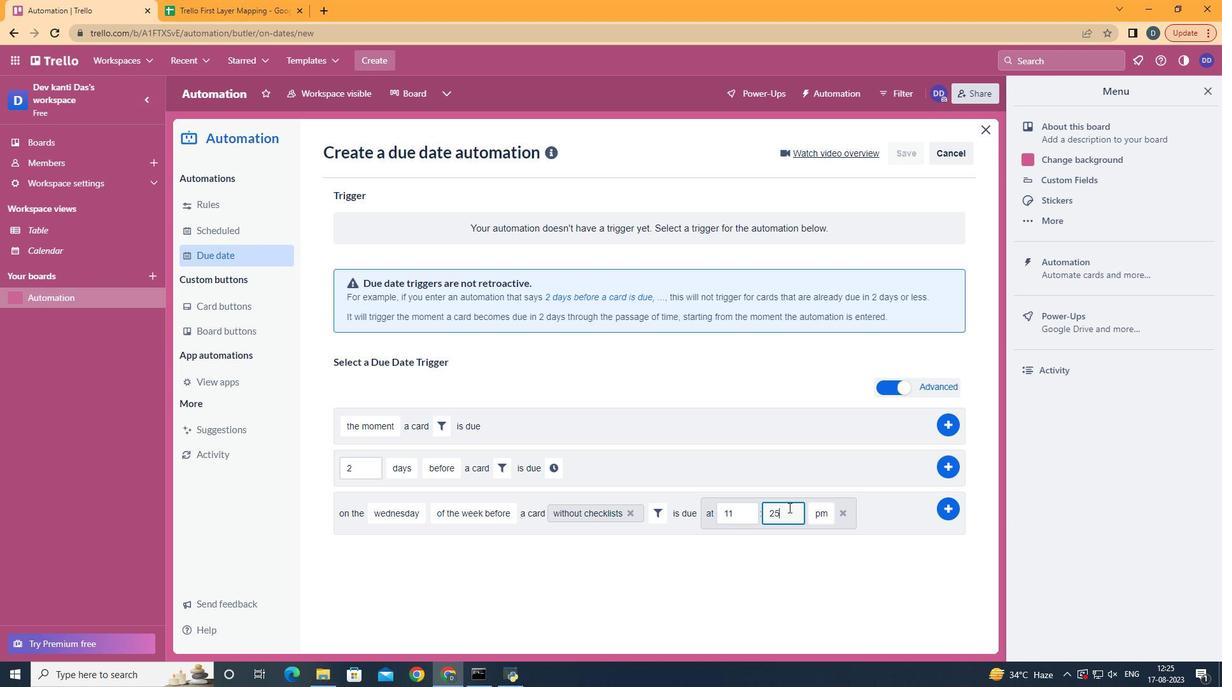 
Action: Key pressed <Key.backspace>
Screenshot: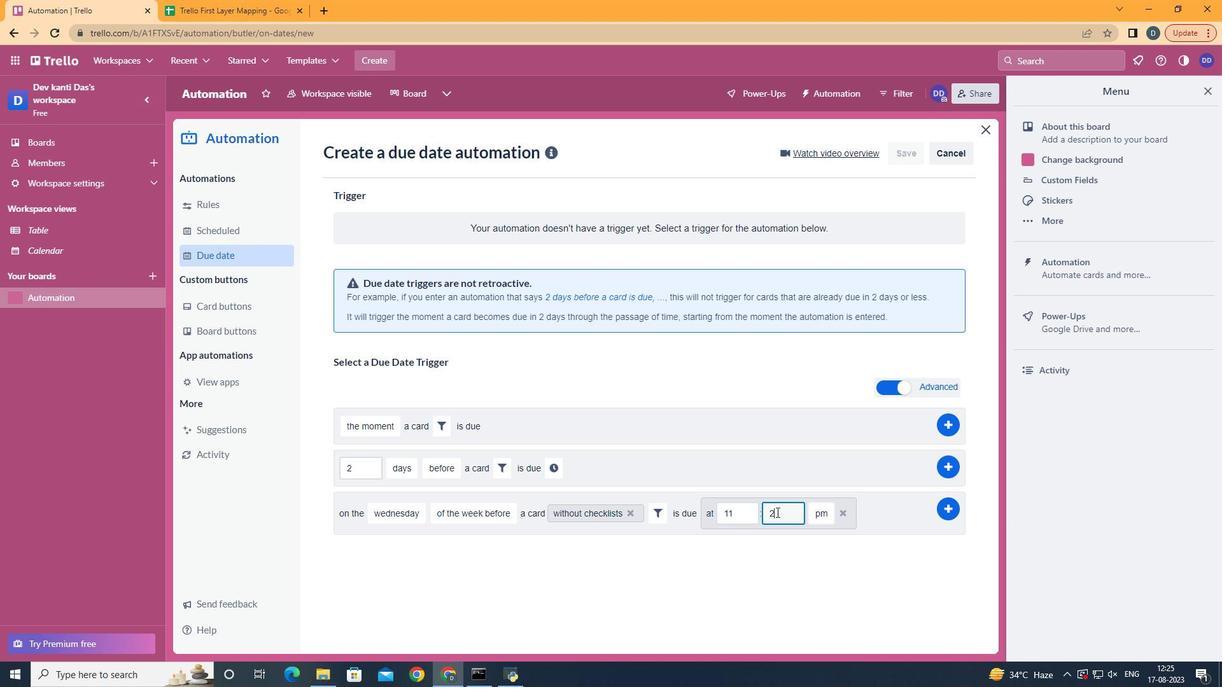 
Action: Mouse moved to (794, 508)
Screenshot: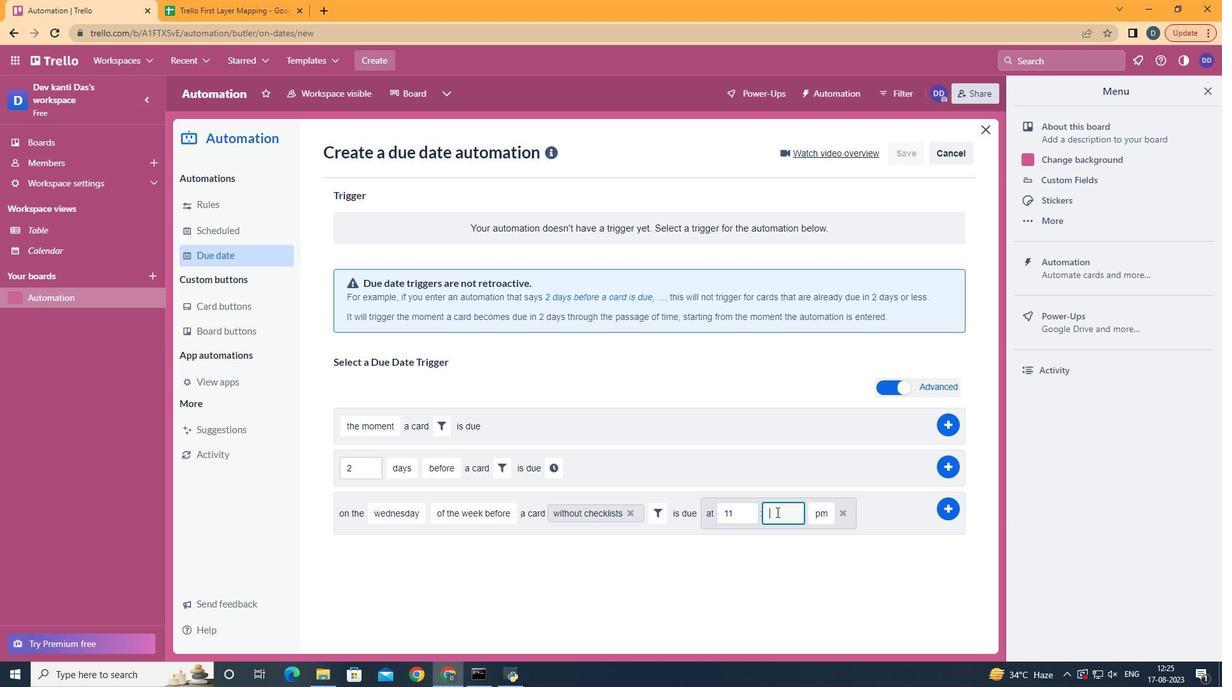 
Action: Key pressed <Key.backspace>00
Screenshot: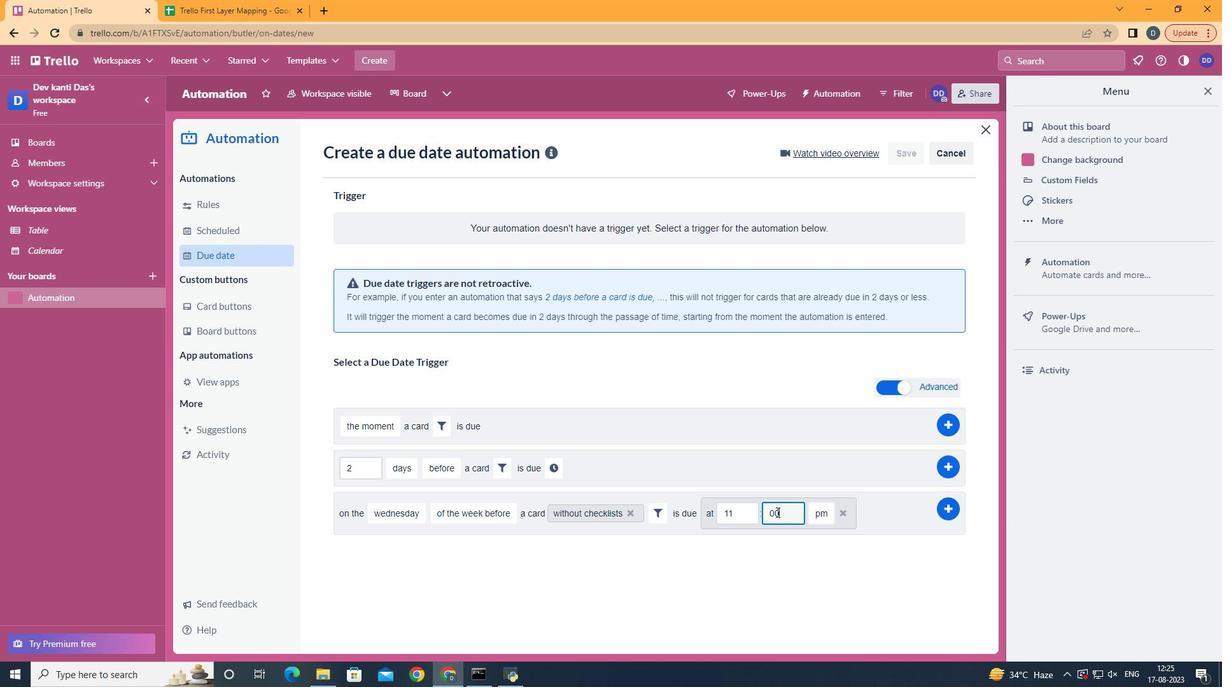 
Action: Mouse moved to (842, 533)
Screenshot: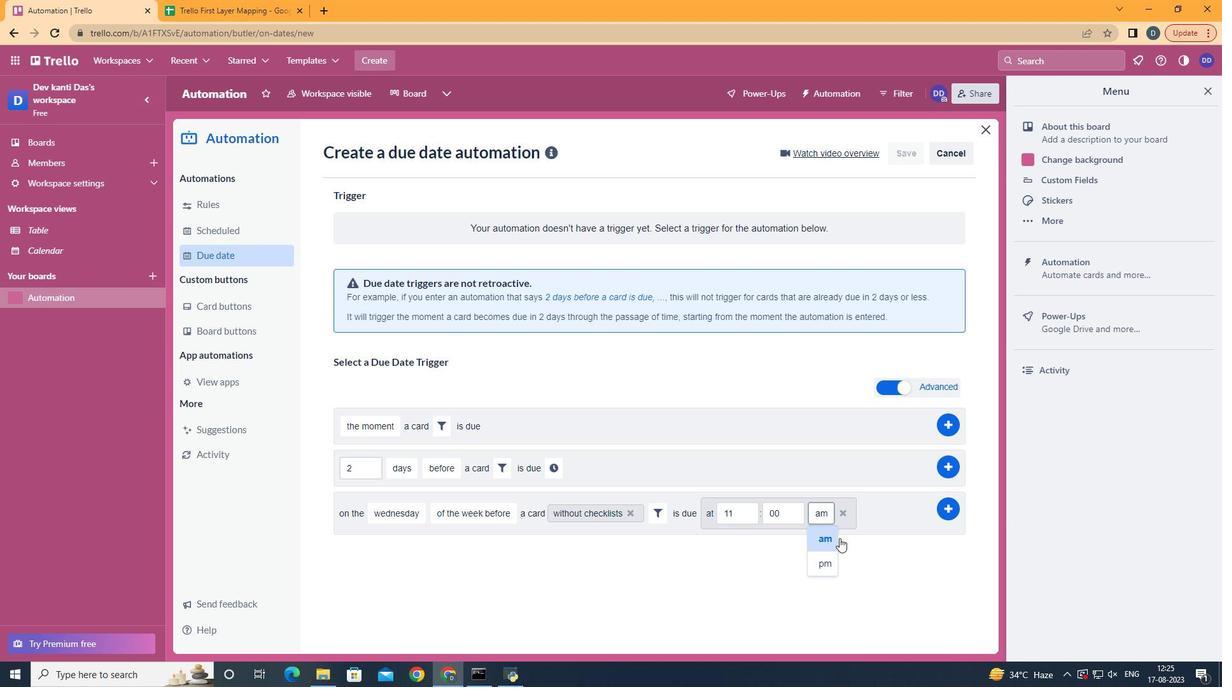 
Action: Mouse pressed left at (842, 533)
Screenshot: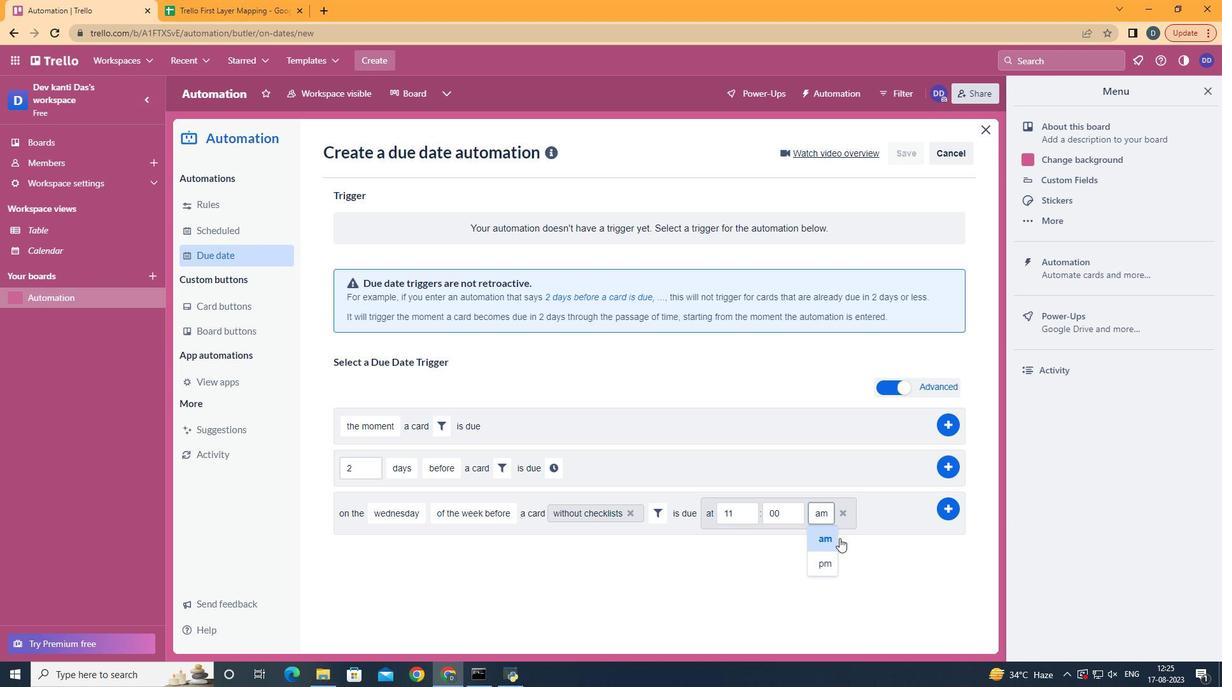 
Action: Mouse moved to (962, 508)
Screenshot: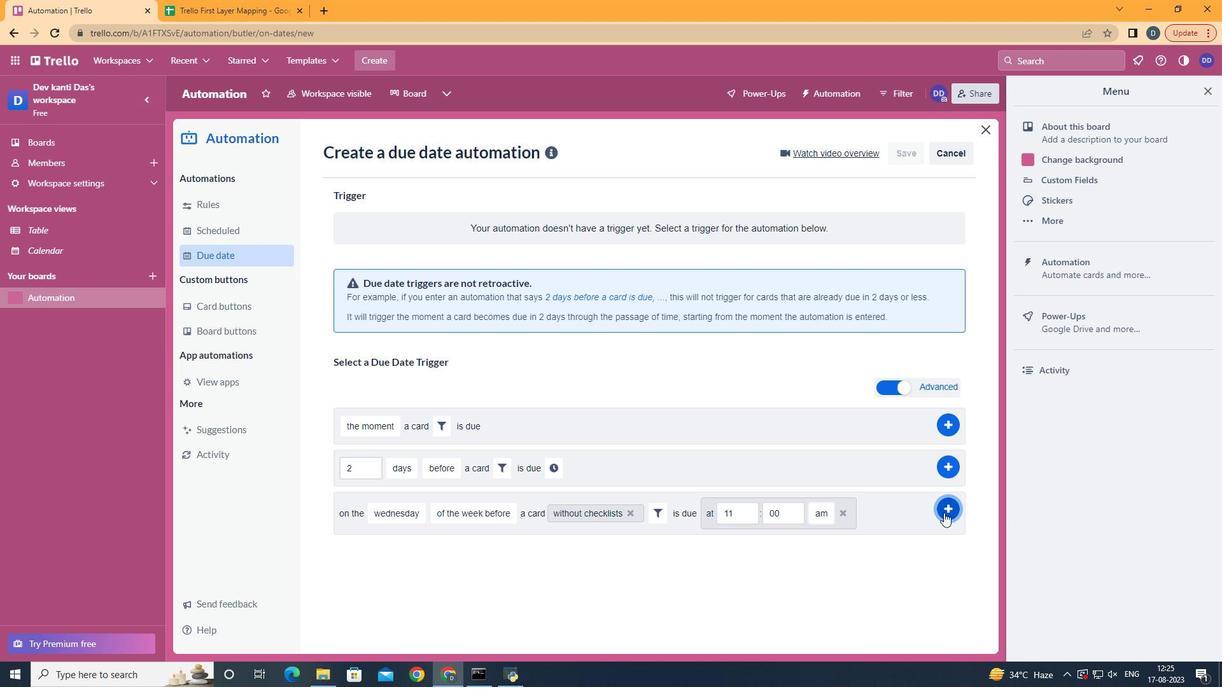 
Action: Mouse pressed left at (962, 508)
Screenshot: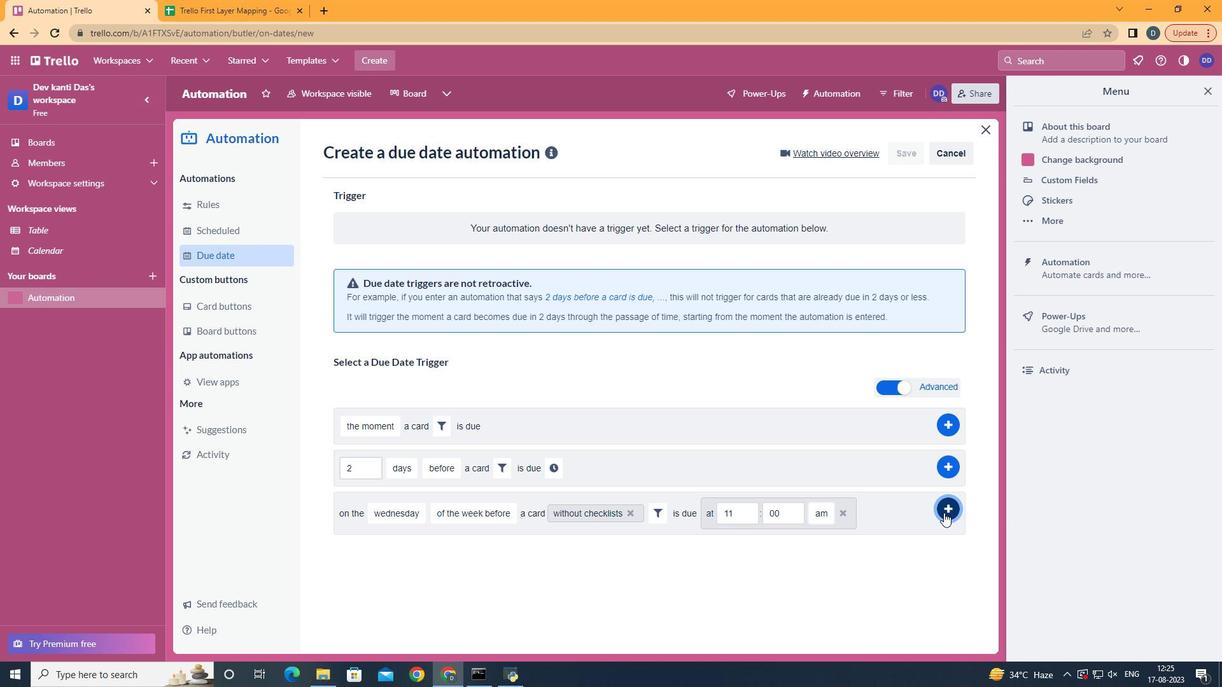 
